 Task: Look for space in Yelizavetinskaya, Russia from 26th August, 2023 to 10th September, 2023 for 6 adults, 2 children in price range Rs.10000 to Rs.15000. Place can be entire place or shared room with 6 bedrooms having 6 beds and 6 bathrooms. Property type can be house, flat, guest house. Amenities needed are: wifi, TV, free parkinig on premises, gym, breakfast. Booking option can be shelf check-in. Required host language is English.
Action: Mouse pressed left at (55, 64)
Screenshot: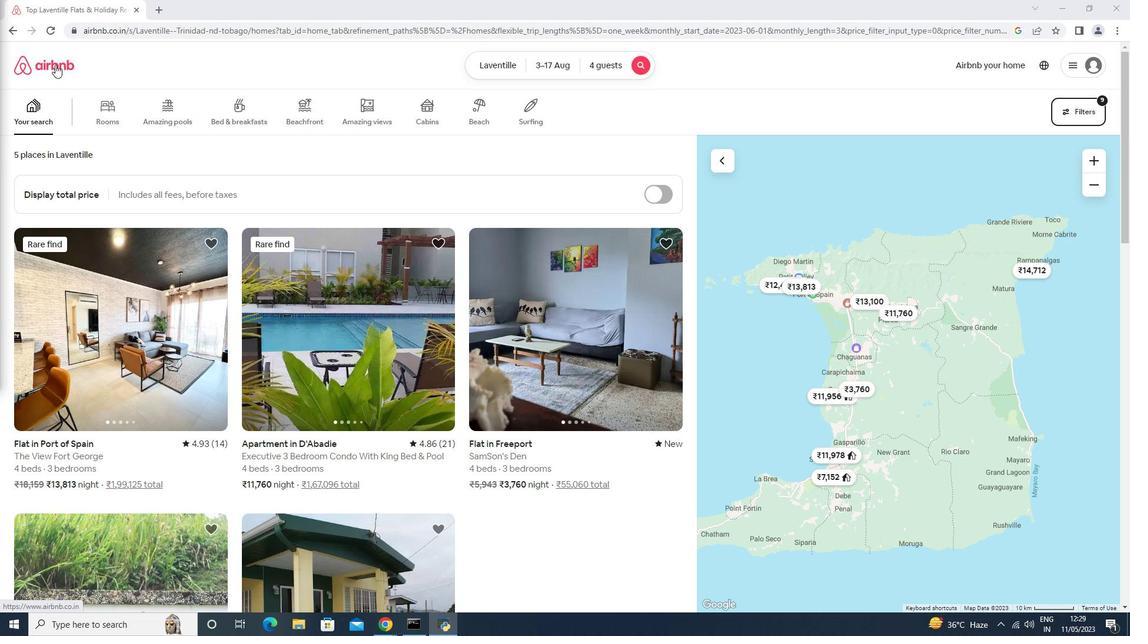 
Action: Mouse moved to (485, 101)
Screenshot: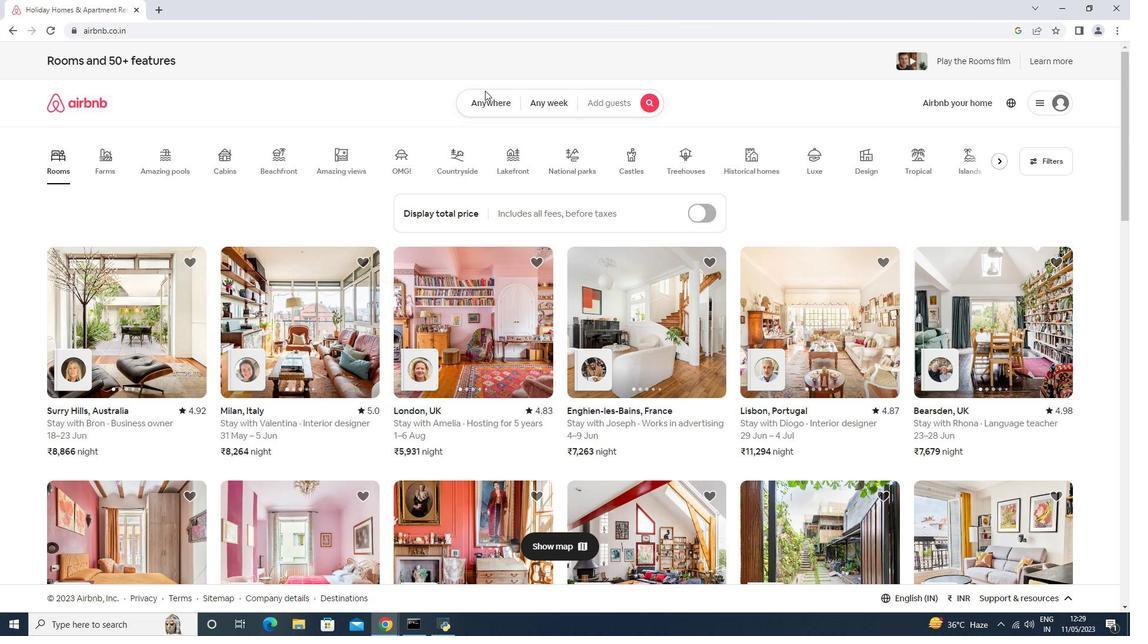 
Action: Mouse pressed left at (485, 101)
Screenshot: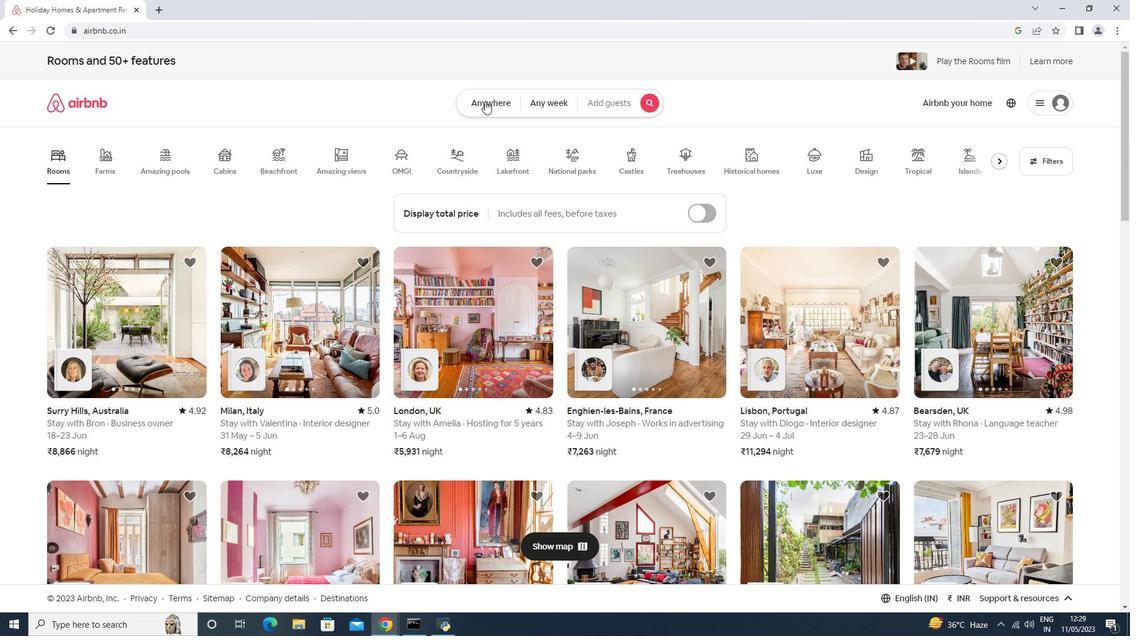 
Action: Mouse moved to (485, 101)
Screenshot: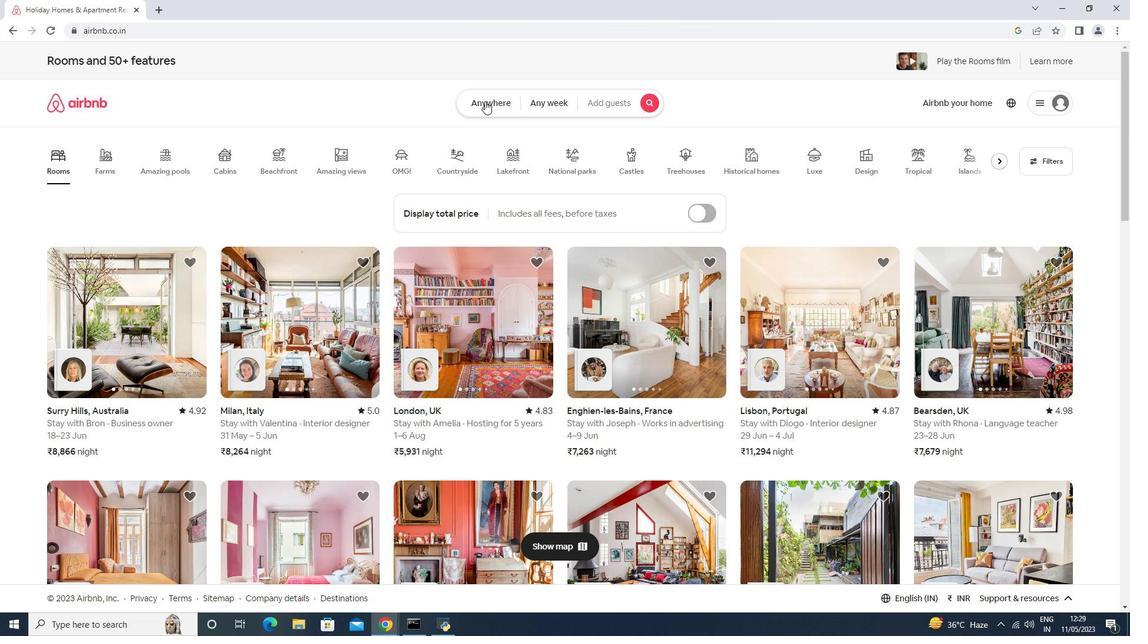 
Action: Key pressed <Key.shift>Yeliza
Screenshot: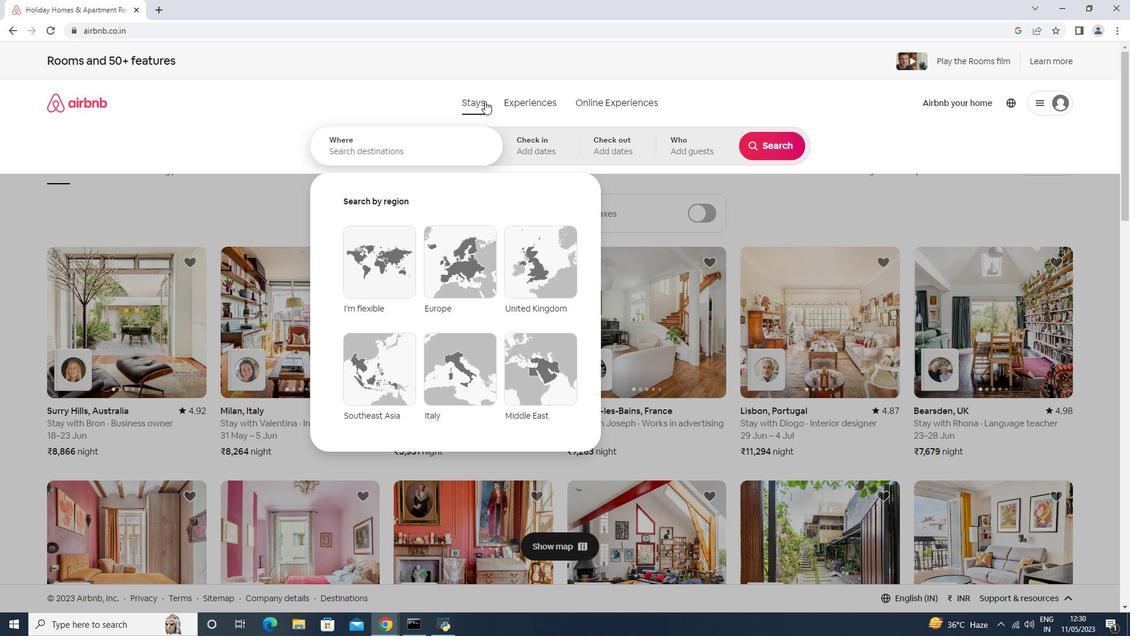 
Action: Mouse moved to (414, 171)
Screenshot: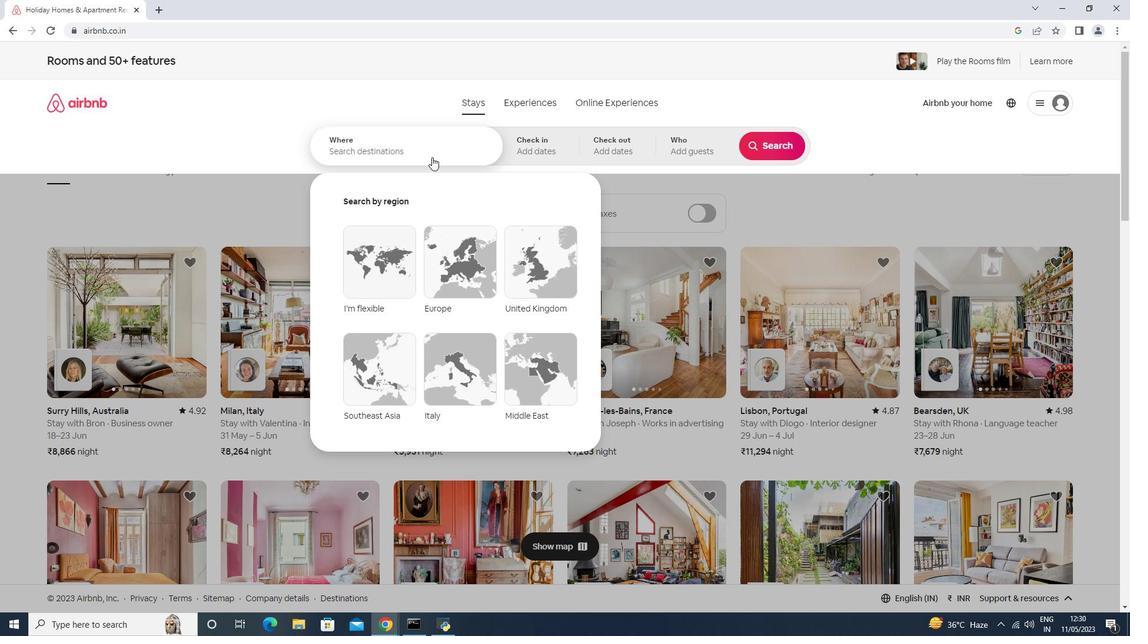 
Action: Mouse pressed left at (415, 171)
Screenshot: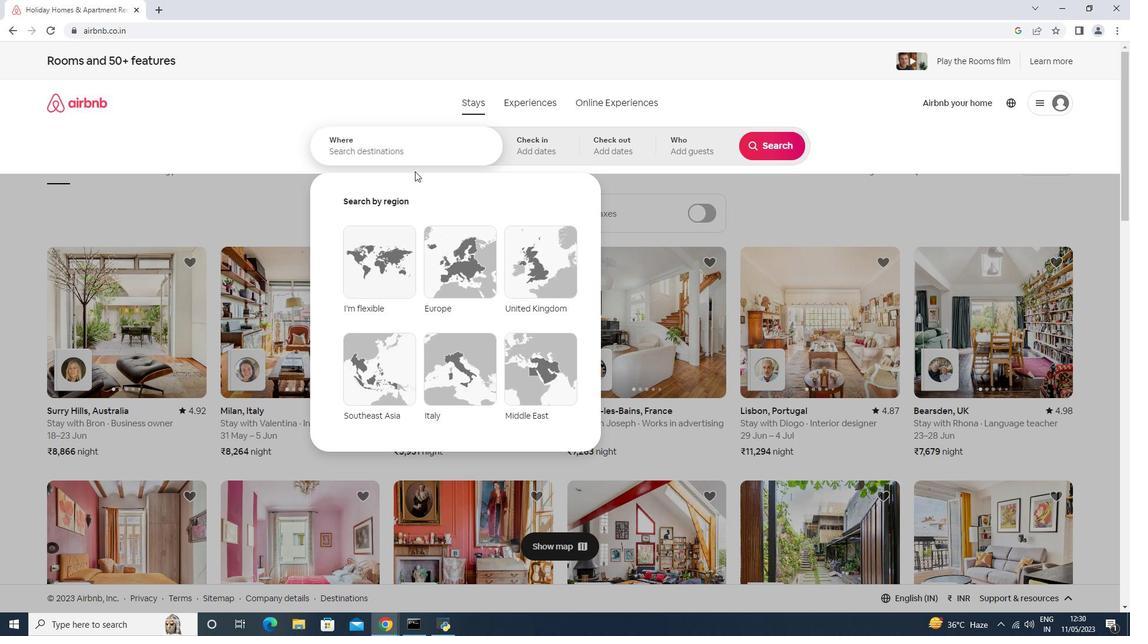 
Action: Mouse moved to (423, 147)
Screenshot: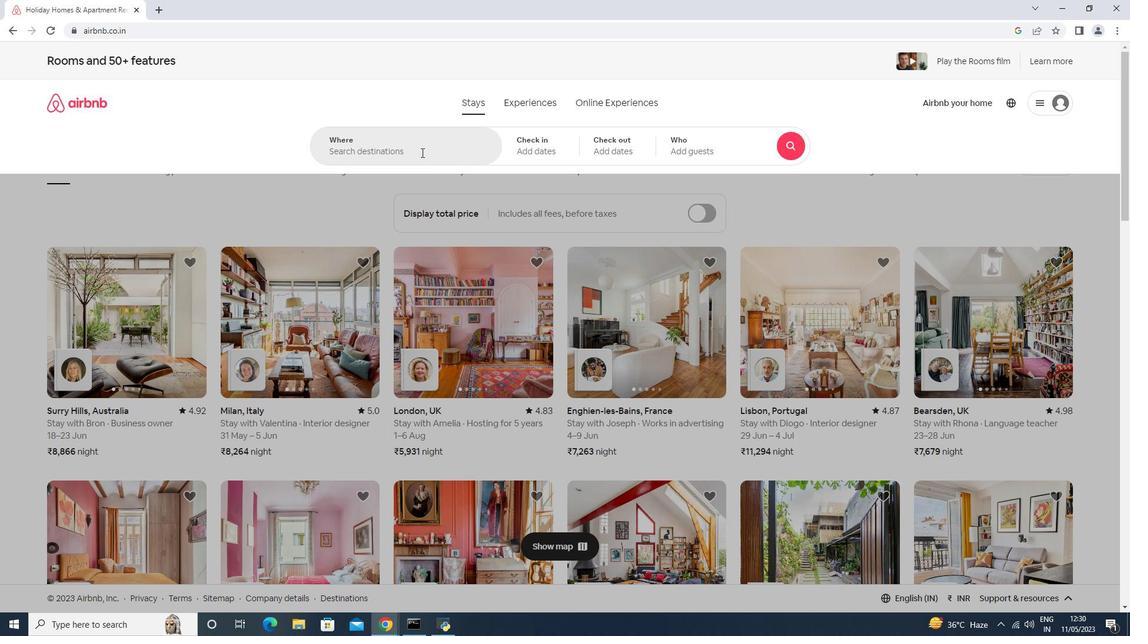 
Action: Mouse pressed left at (423, 147)
Screenshot: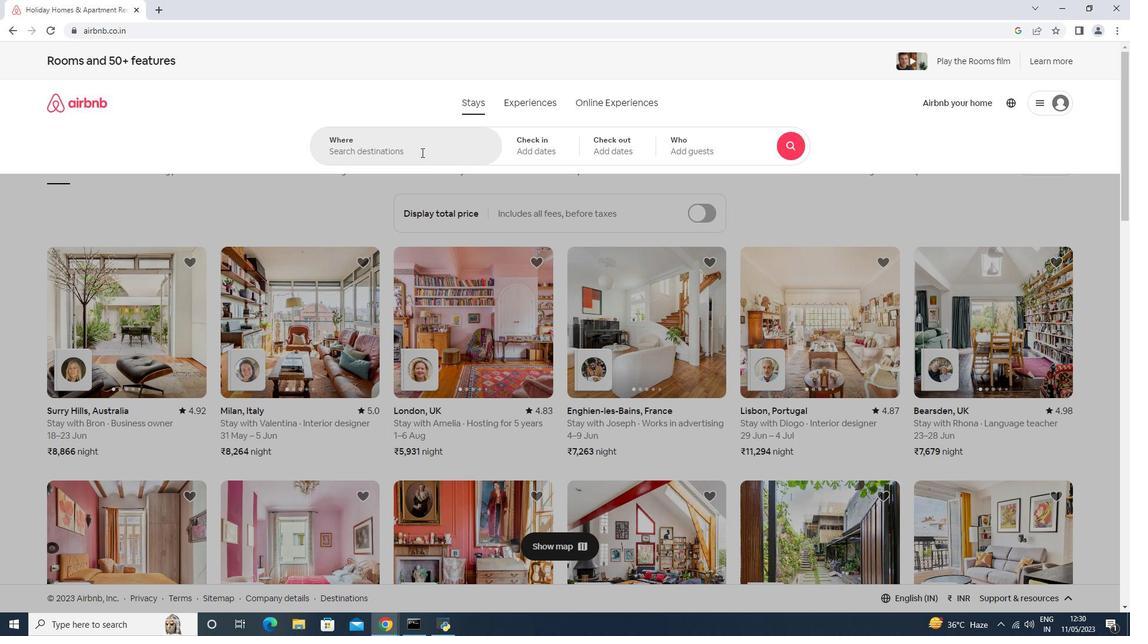 
Action: Mouse moved to (425, 146)
Screenshot: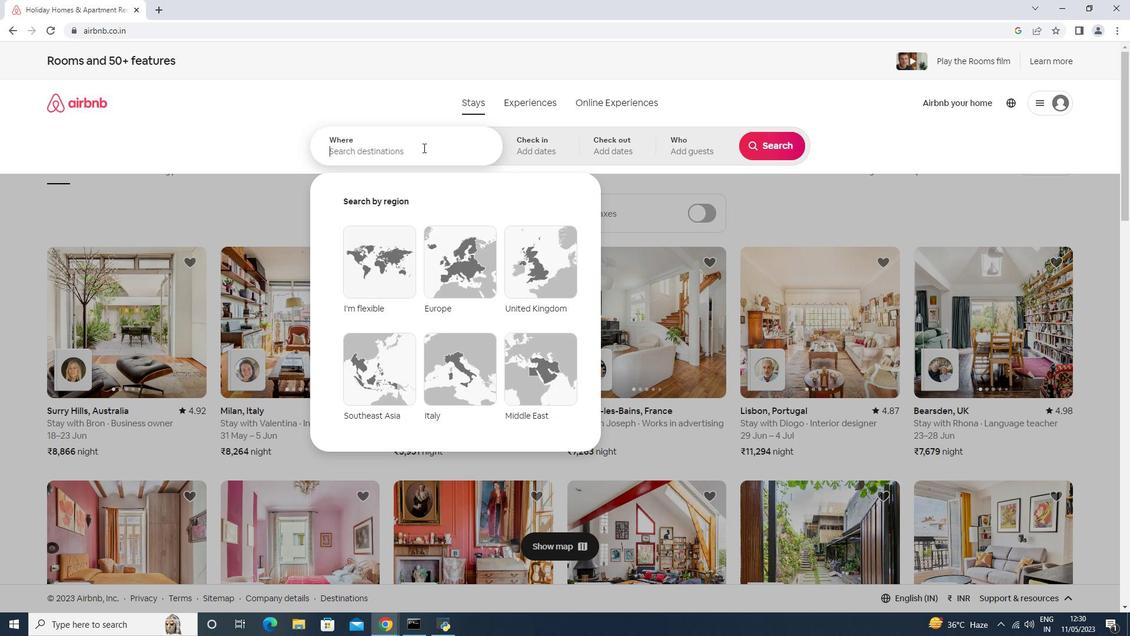 
Action: Key pressed <Key.shift>Yelizaventinskaya,<Key.space>r<Key.backspace><Key.shift>Russia
Screenshot: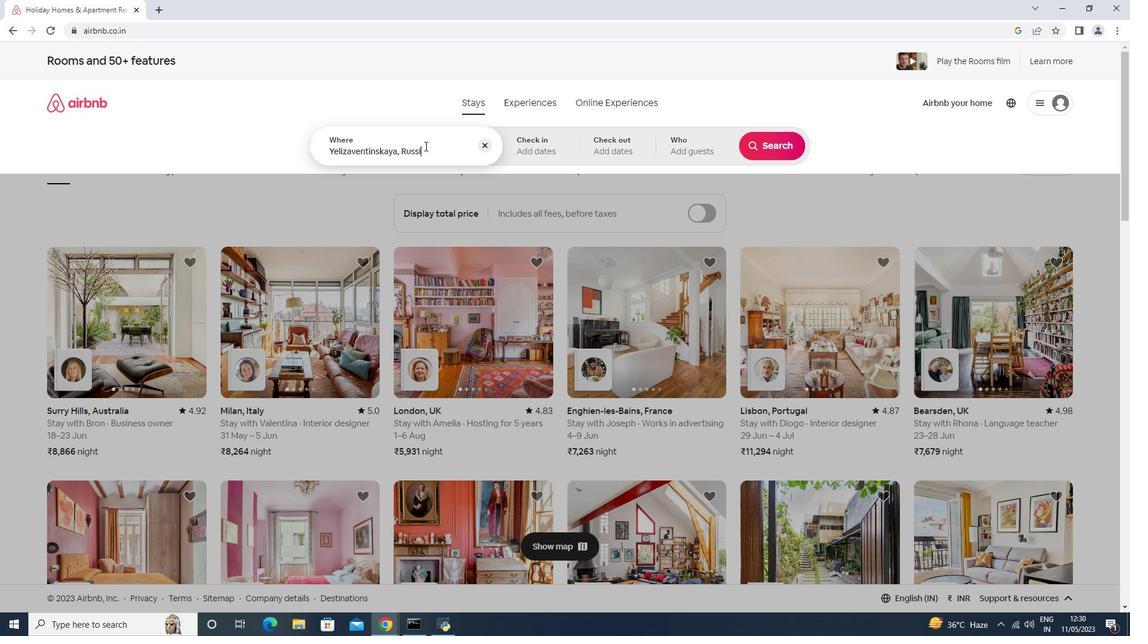 
Action: Mouse moved to (558, 118)
Screenshot: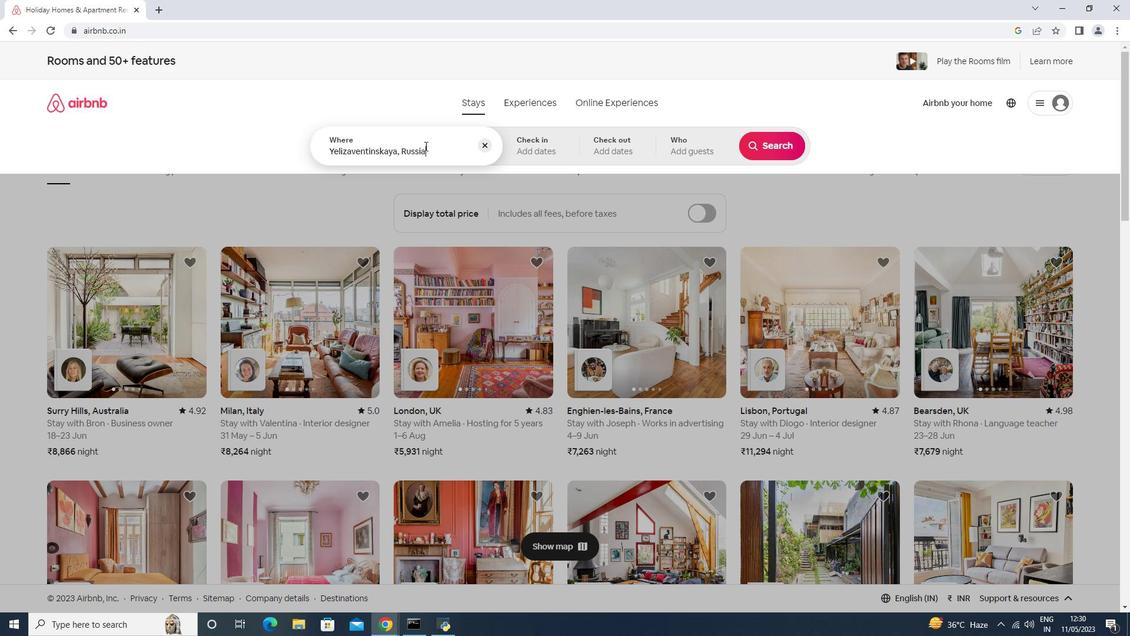 
Action: Key pressed <Key.enter>
Screenshot: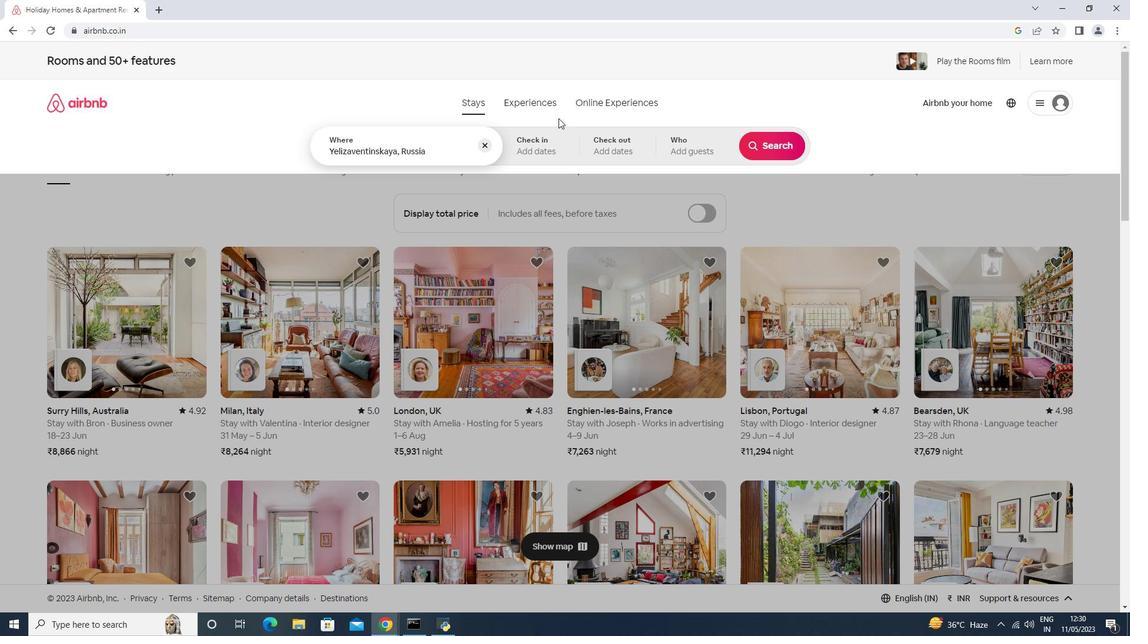 
Action: Mouse moved to (761, 236)
Screenshot: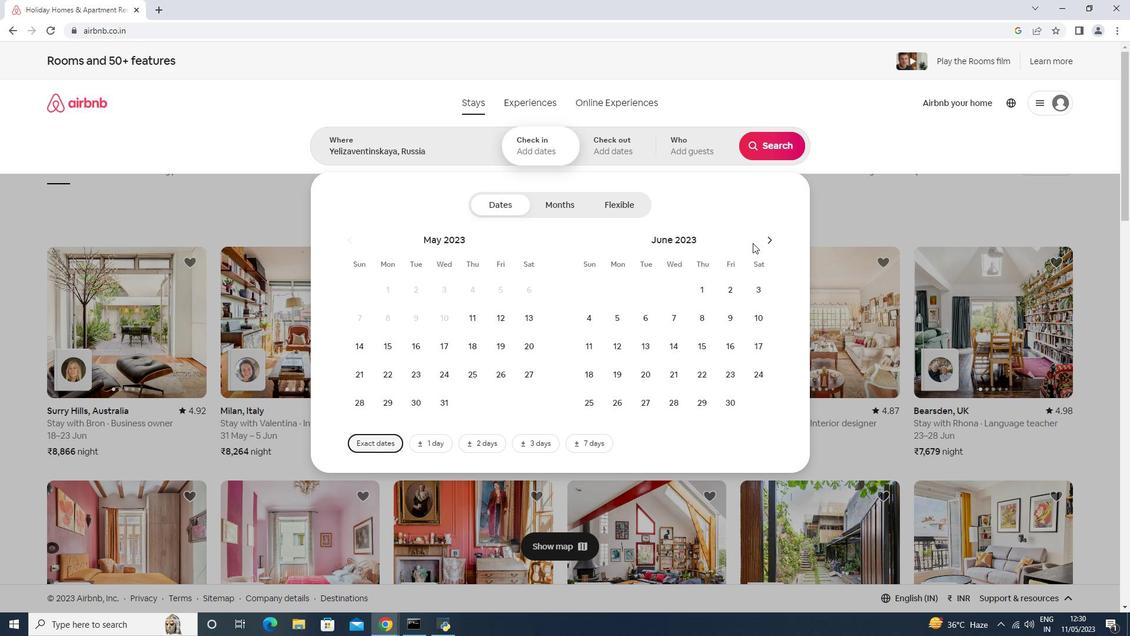 
Action: Mouse pressed left at (761, 236)
Screenshot: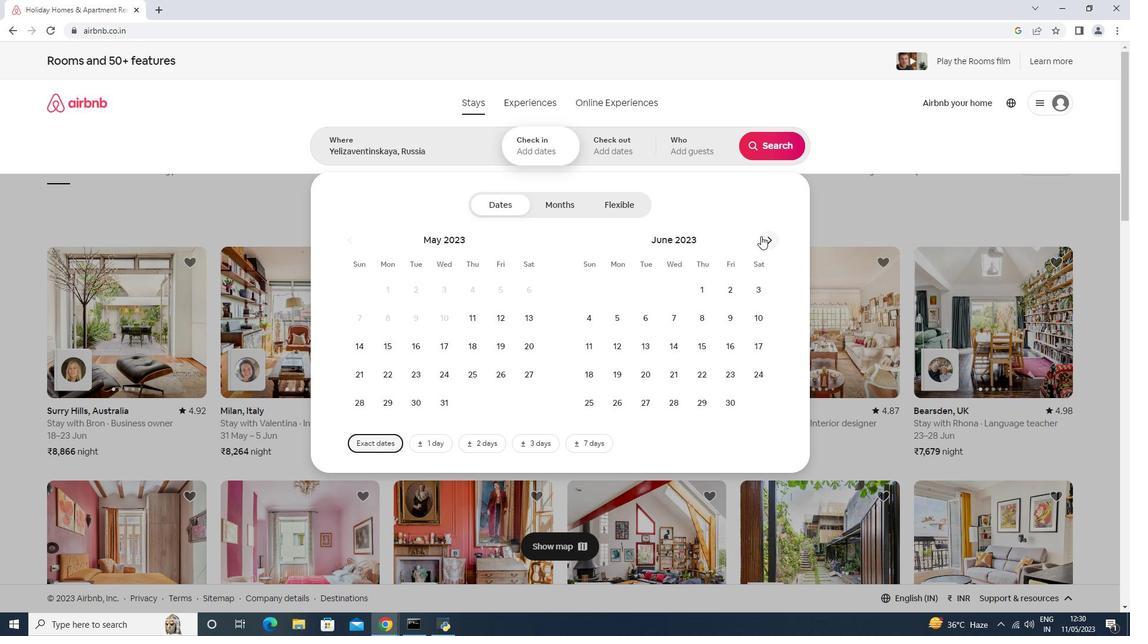 
Action: Mouse pressed left at (761, 236)
Screenshot: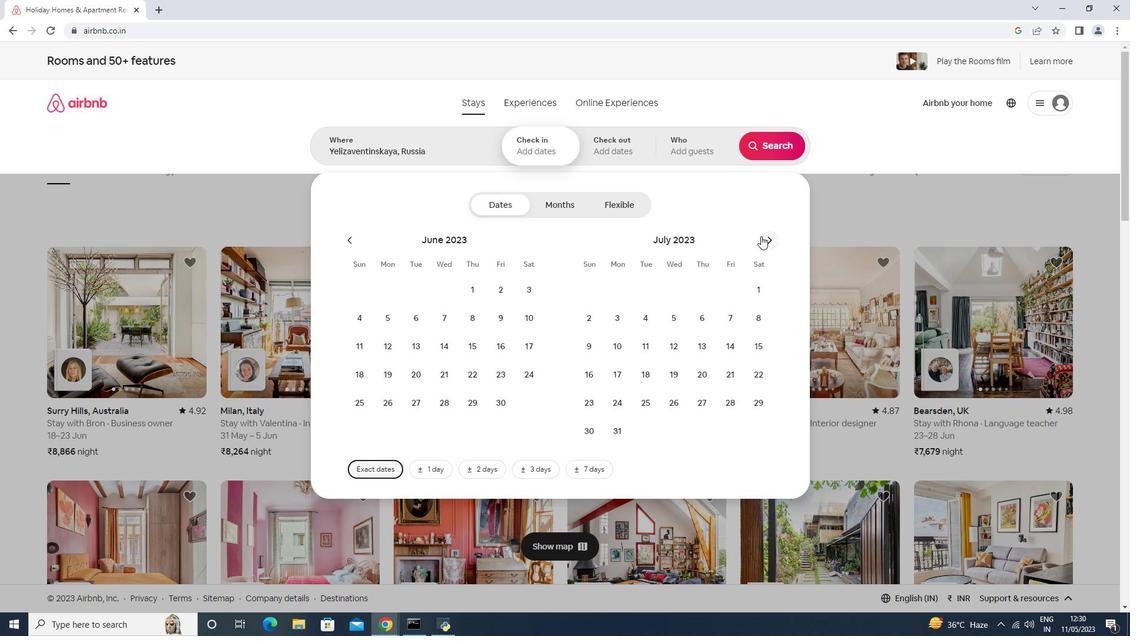 
Action: Mouse moved to (766, 236)
Screenshot: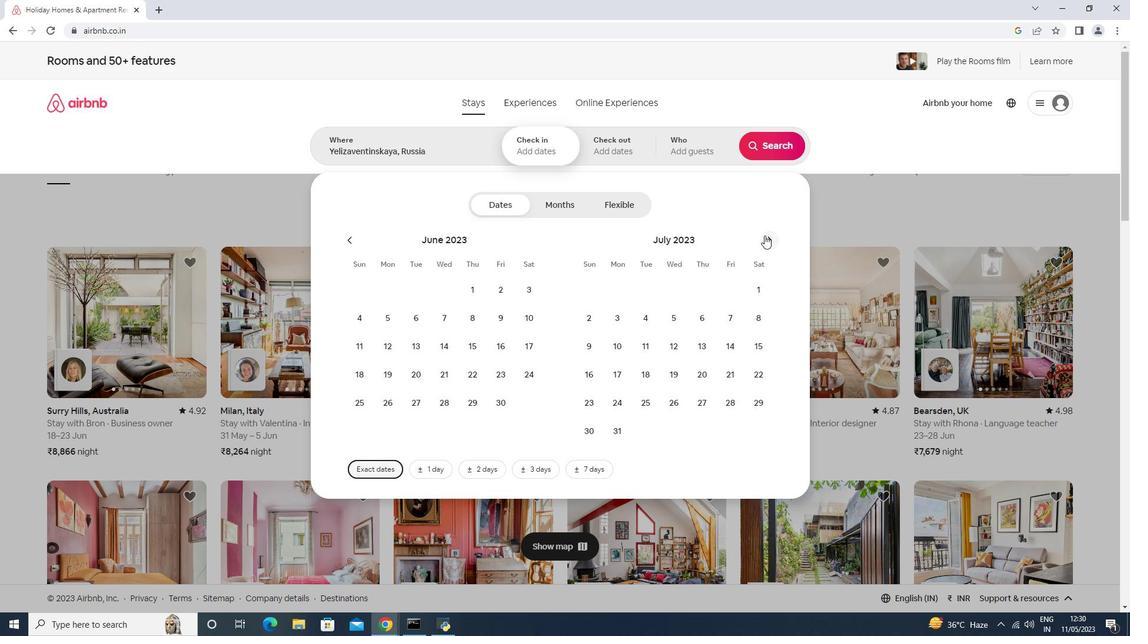 
Action: Mouse pressed left at (766, 236)
Screenshot: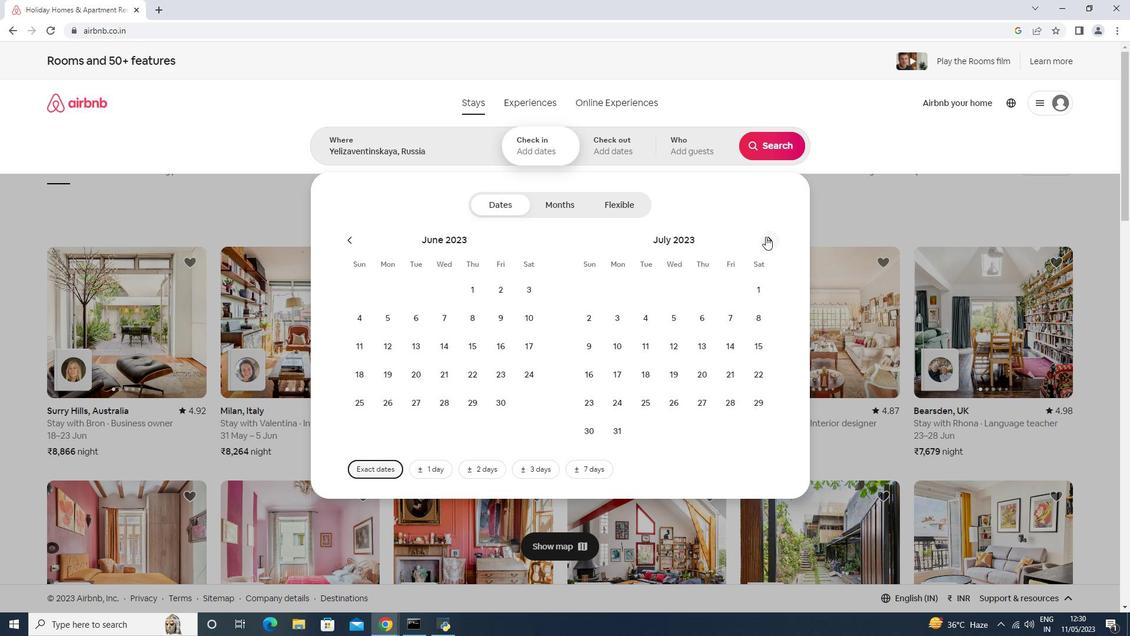 
Action: Mouse moved to (705, 366)
Screenshot: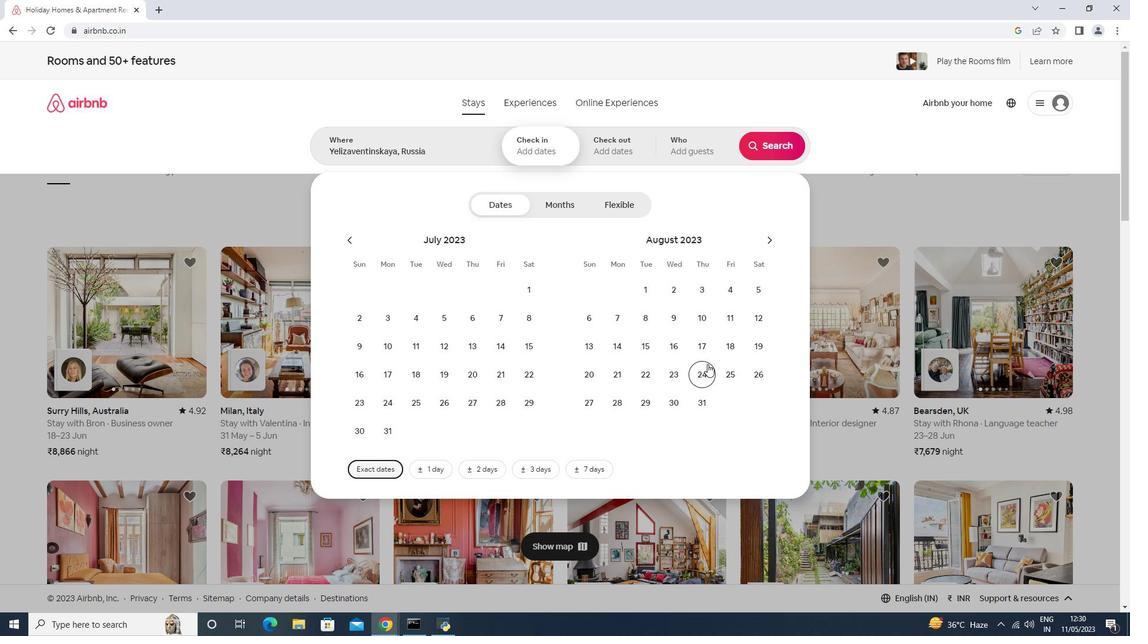 
Action: Mouse pressed left at (705, 366)
Screenshot: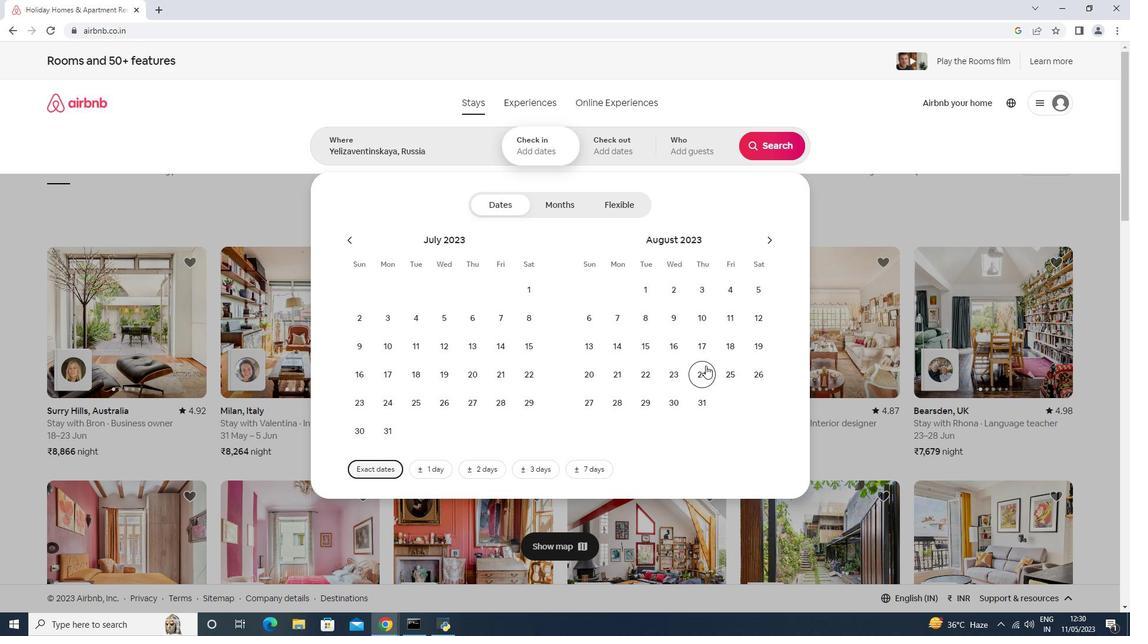 
Action: Mouse moved to (771, 236)
Screenshot: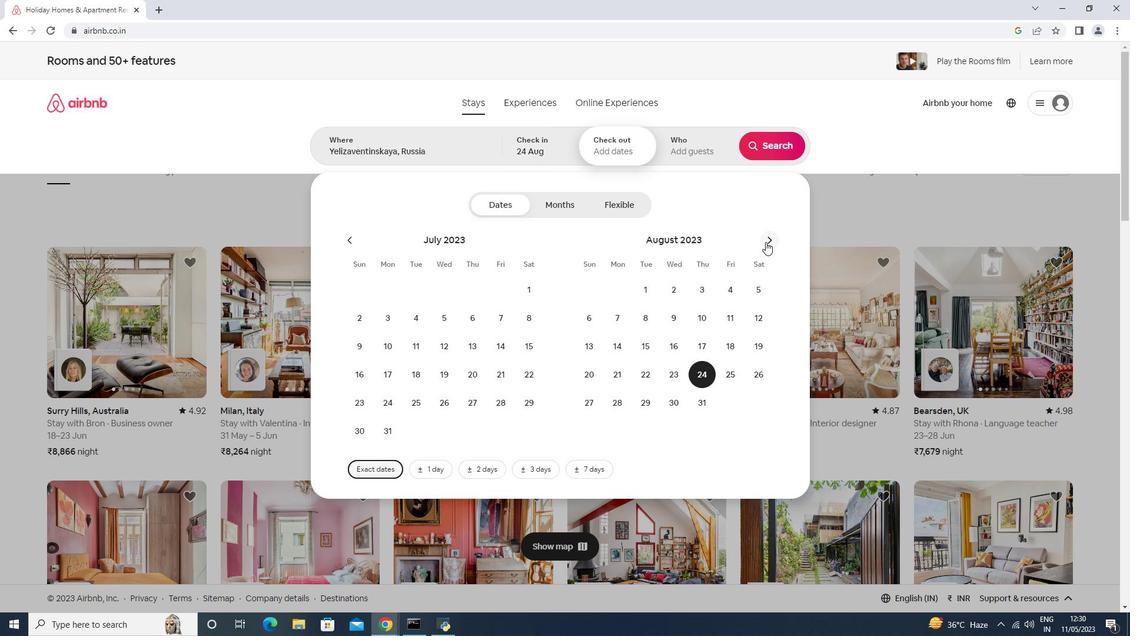 
Action: Mouse pressed left at (771, 236)
Screenshot: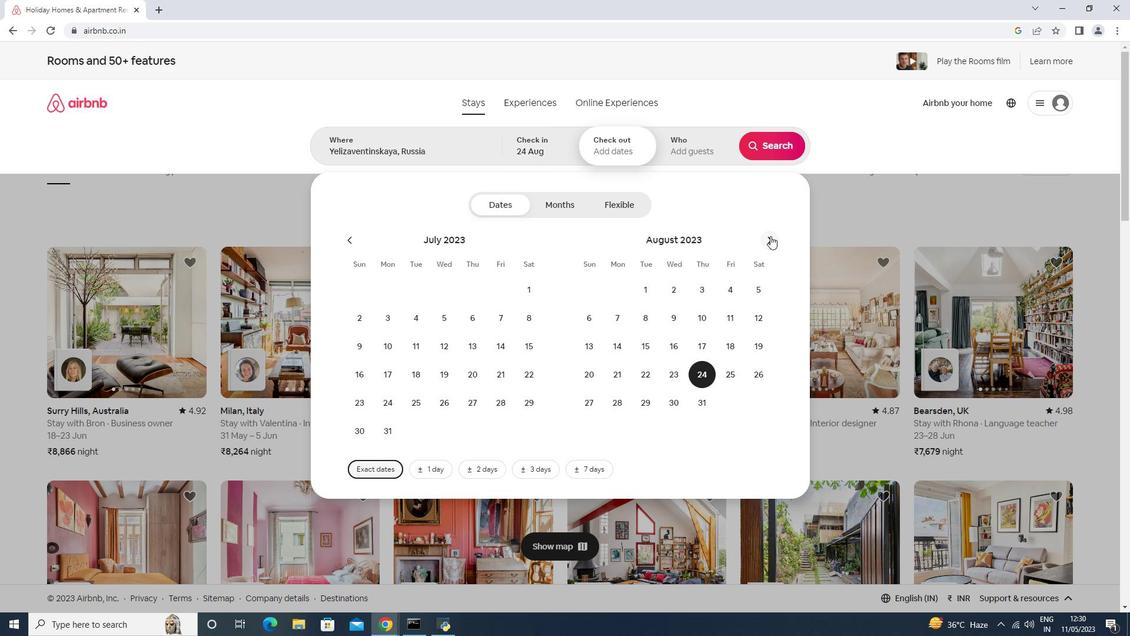 
Action: Mouse moved to (586, 341)
Screenshot: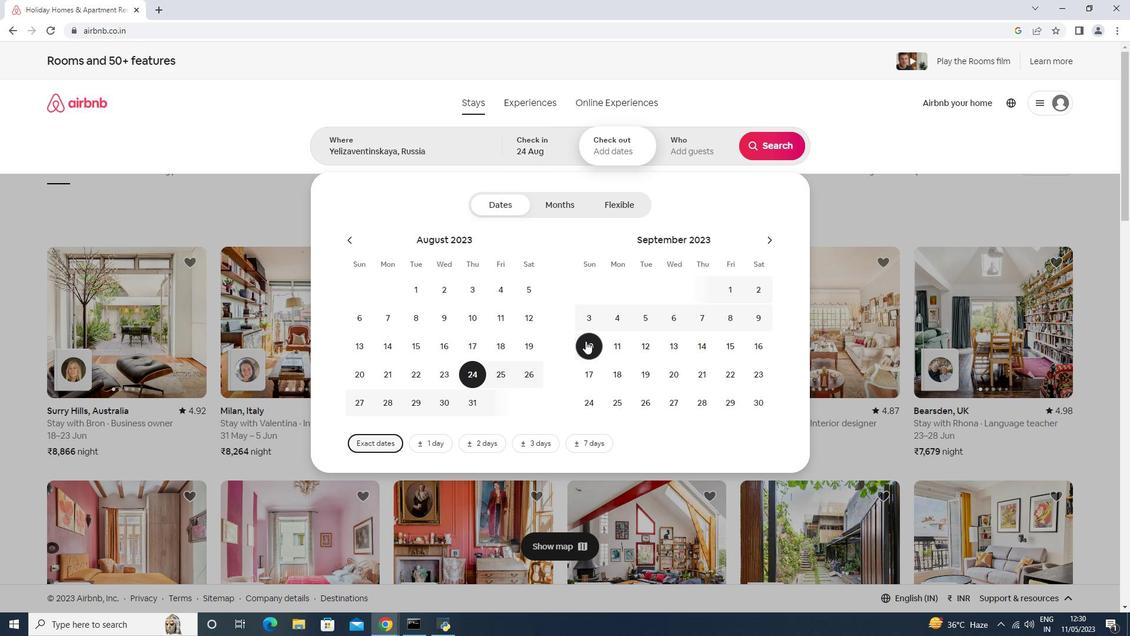 
Action: Mouse pressed left at (586, 341)
Screenshot: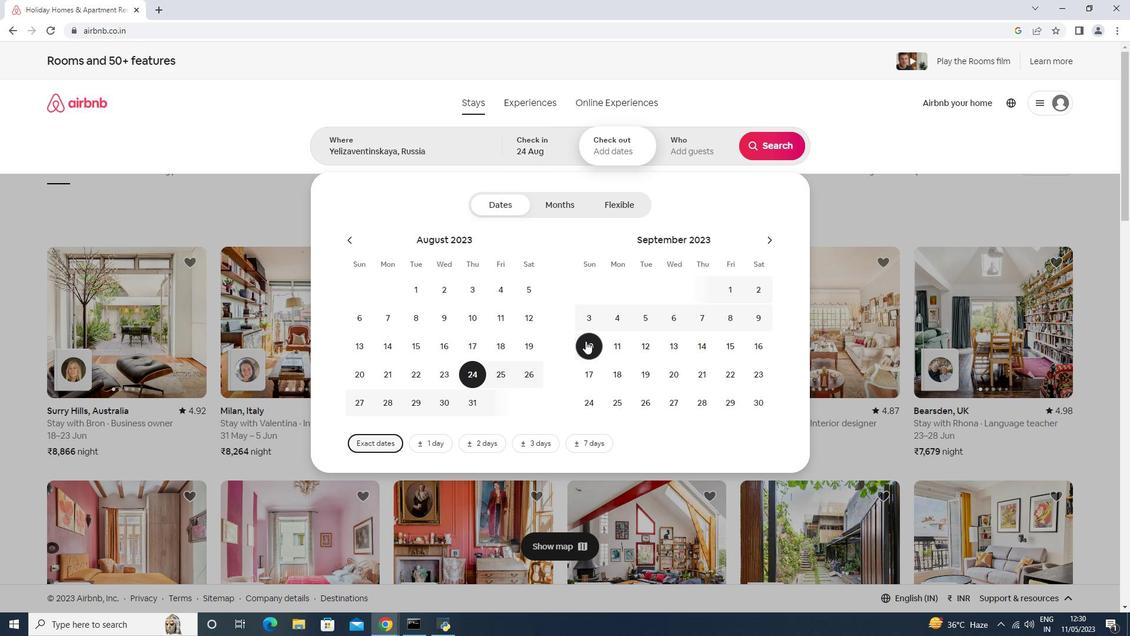 
Action: Mouse moved to (679, 147)
Screenshot: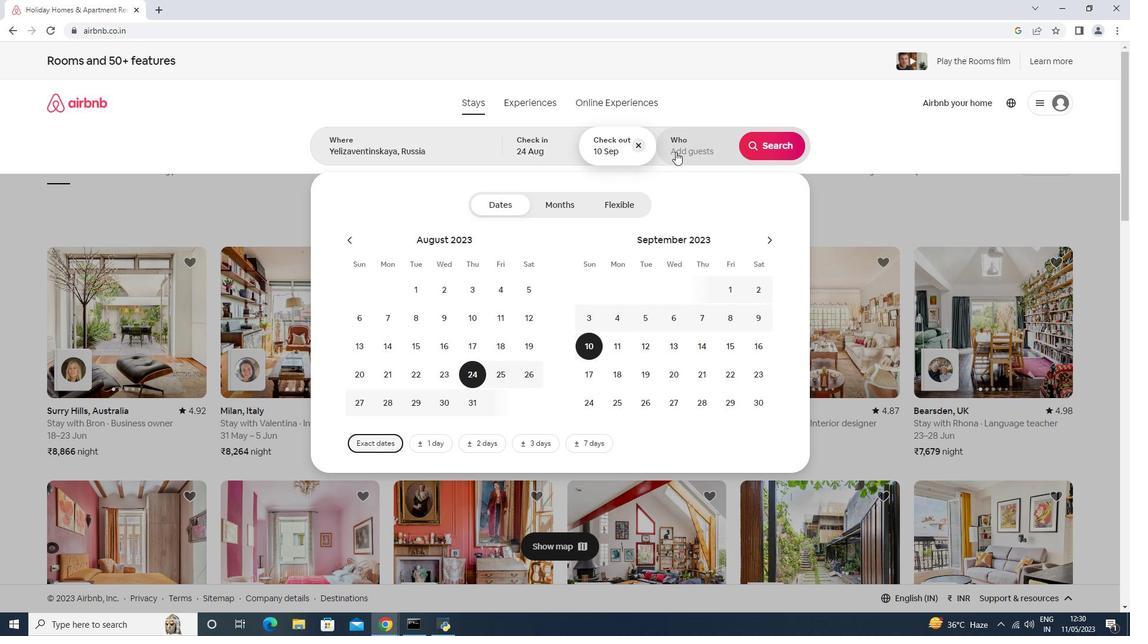 
Action: Mouse pressed left at (679, 147)
Screenshot: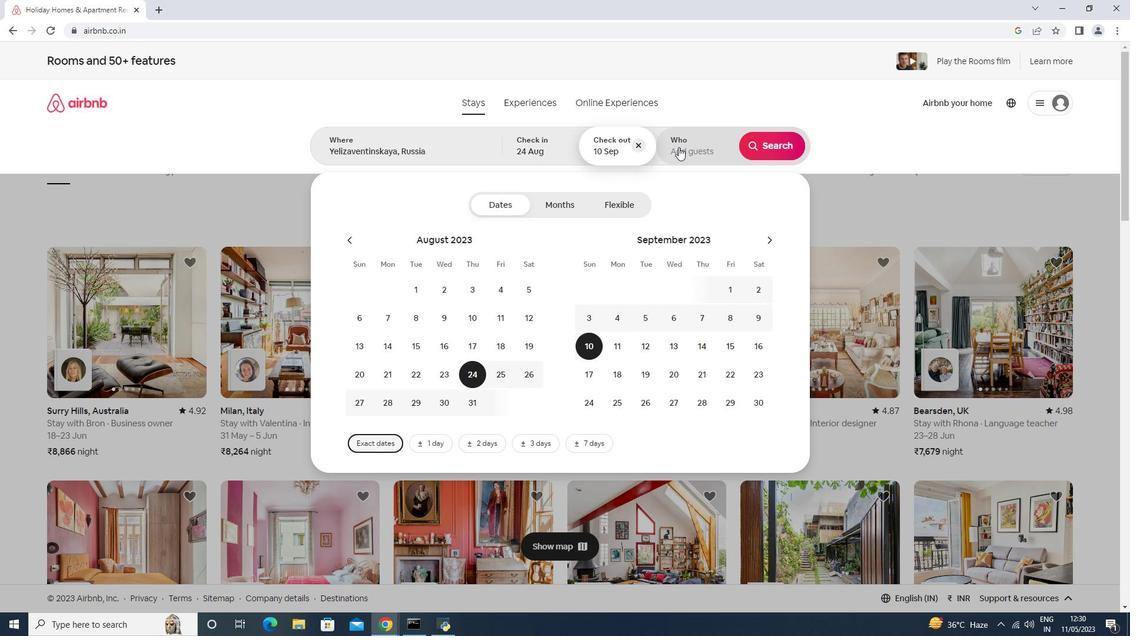 
Action: Mouse moved to (770, 206)
Screenshot: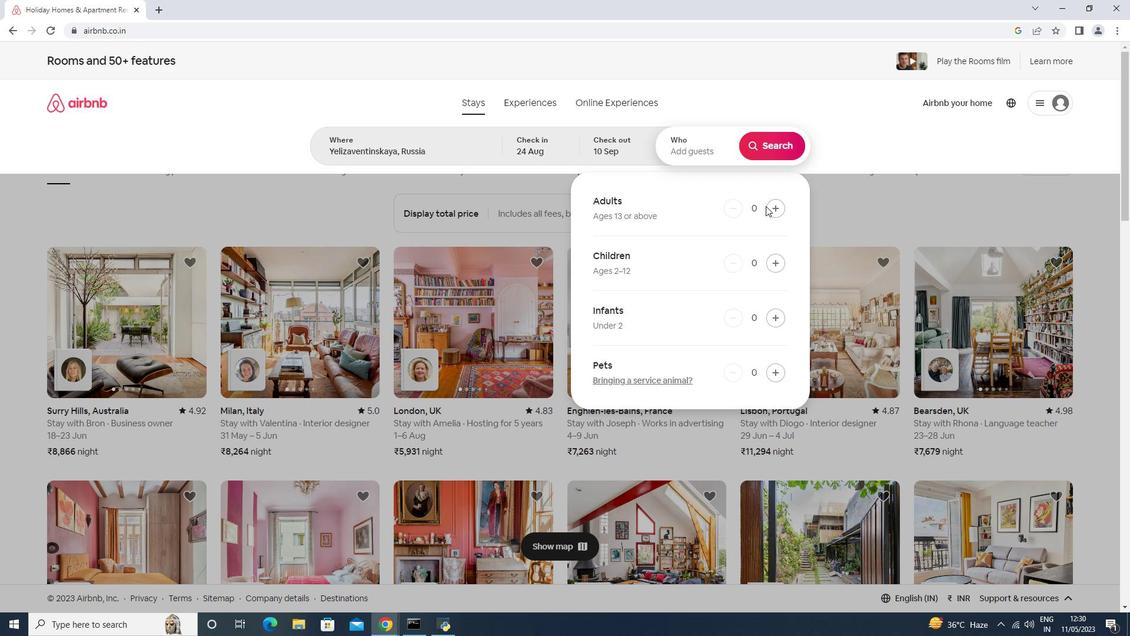
Action: Mouse pressed left at (770, 206)
Screenshot: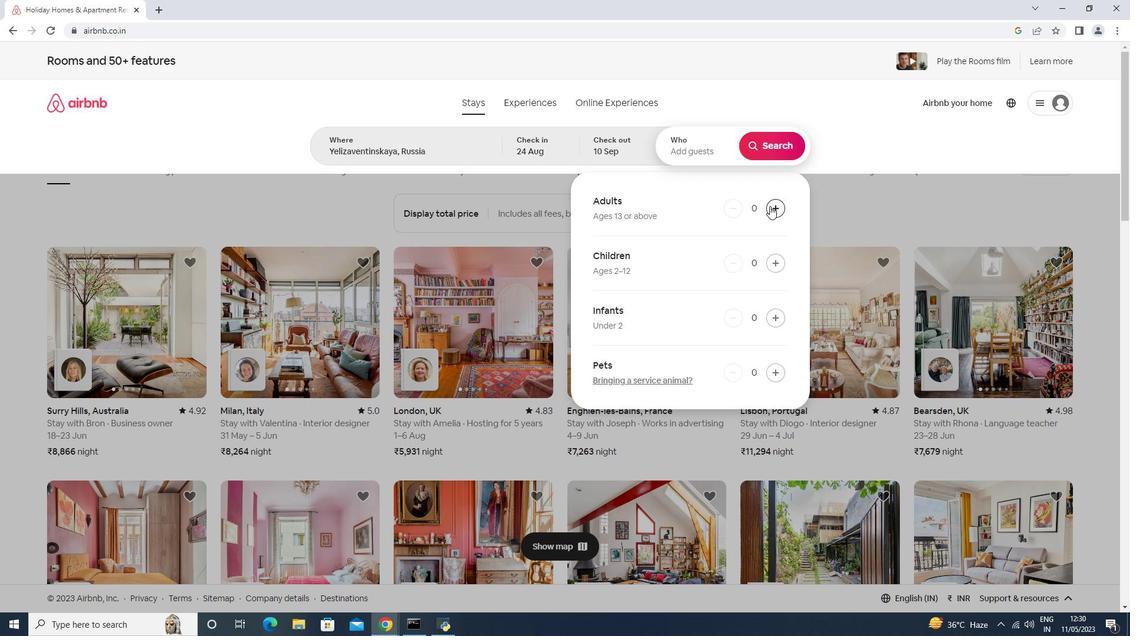 
Action: Mouse pressed left at (770, 206)
Screenshot: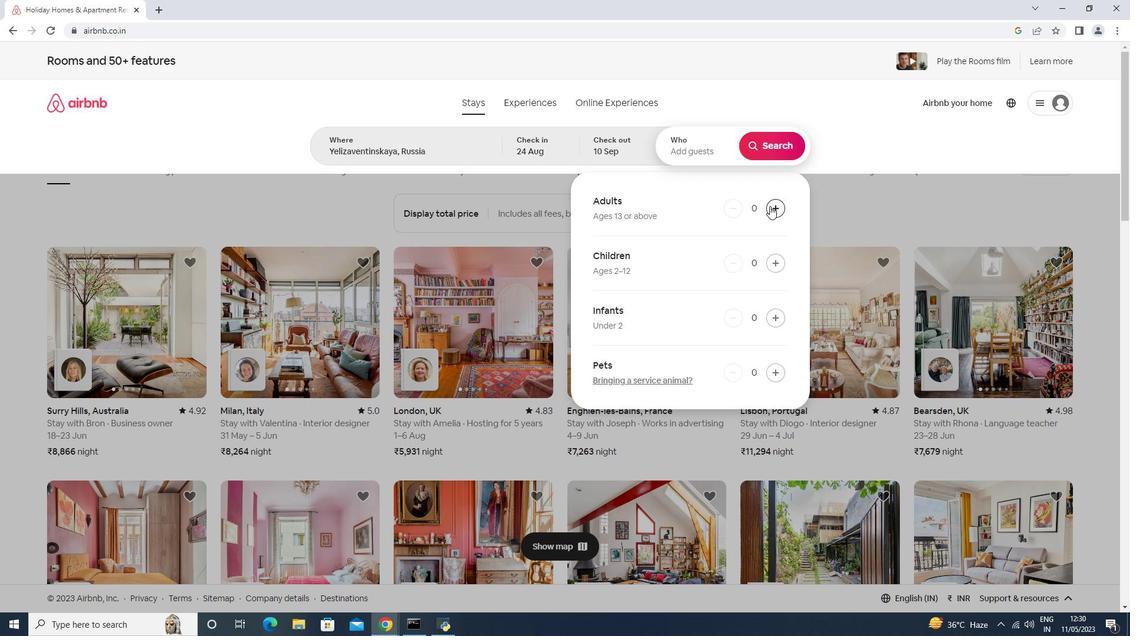 
Action: Mouse pressed left at (770, 206)
Screenshot: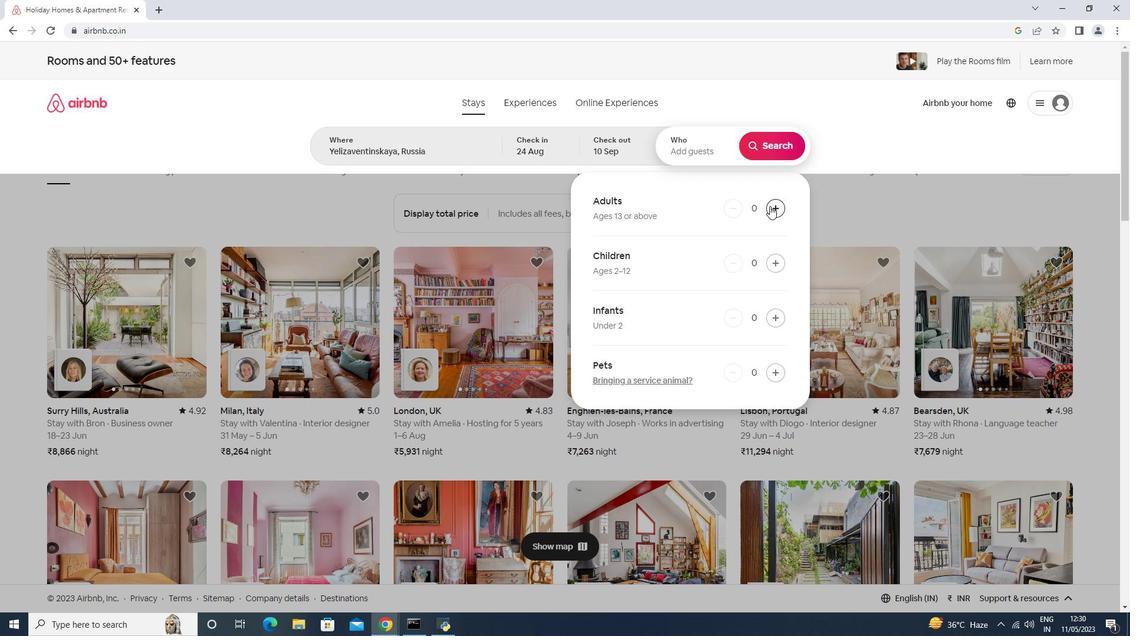 
Action: Mouse pressed left at (770, 206)
Screenshot: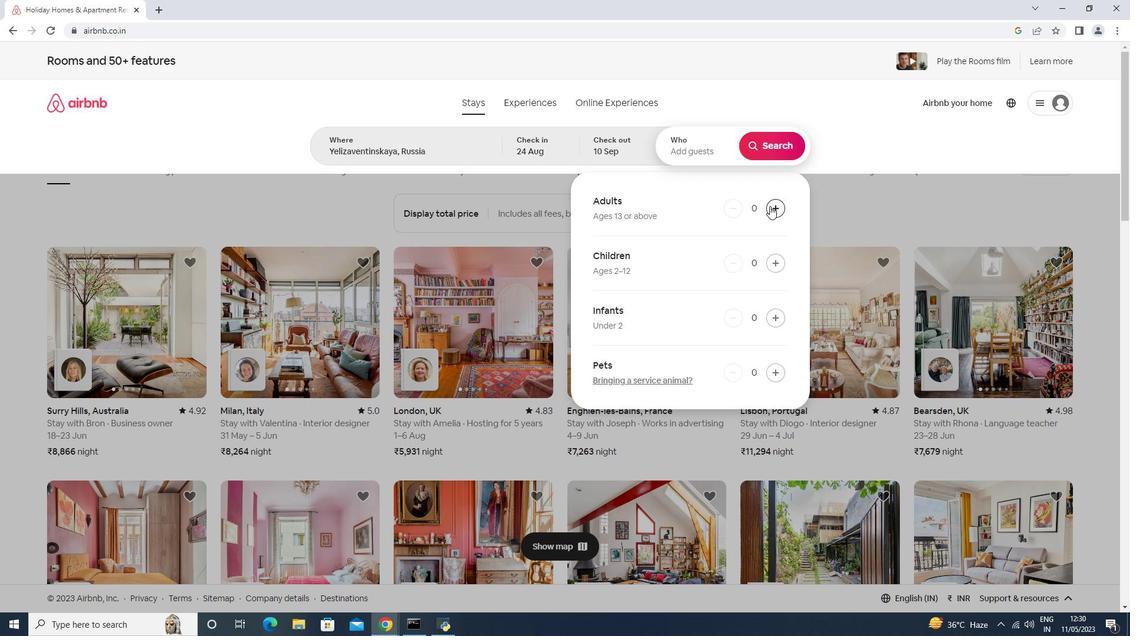 
Action: Mouse pressed left at (770, 206)
Screenshot: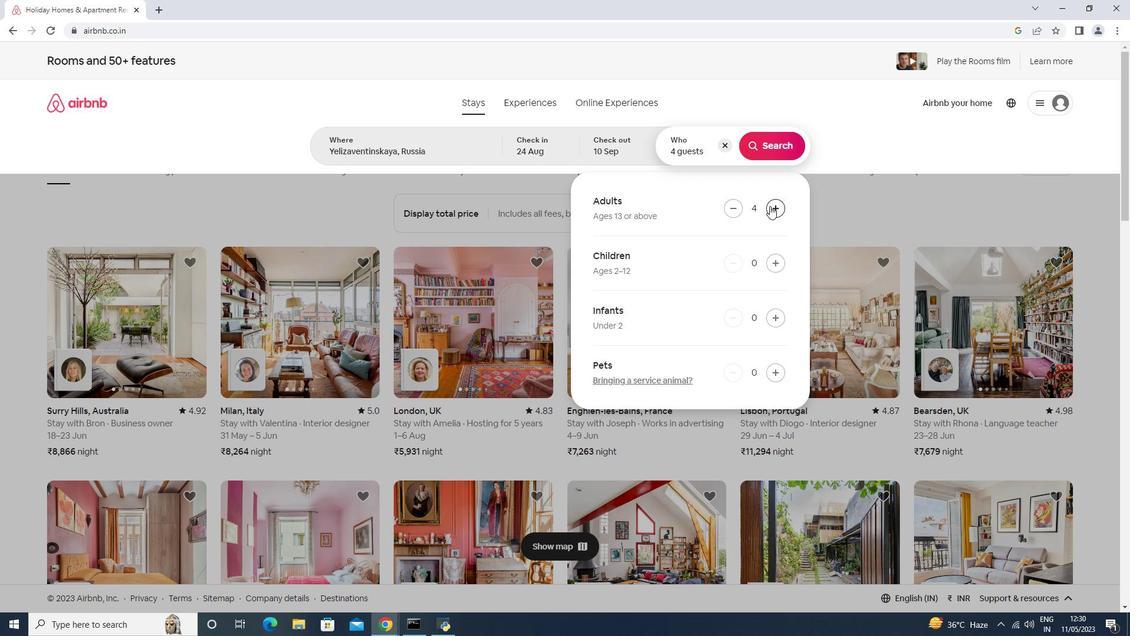 
Action: Mouse pressed left at (770, 206)
Screenshot: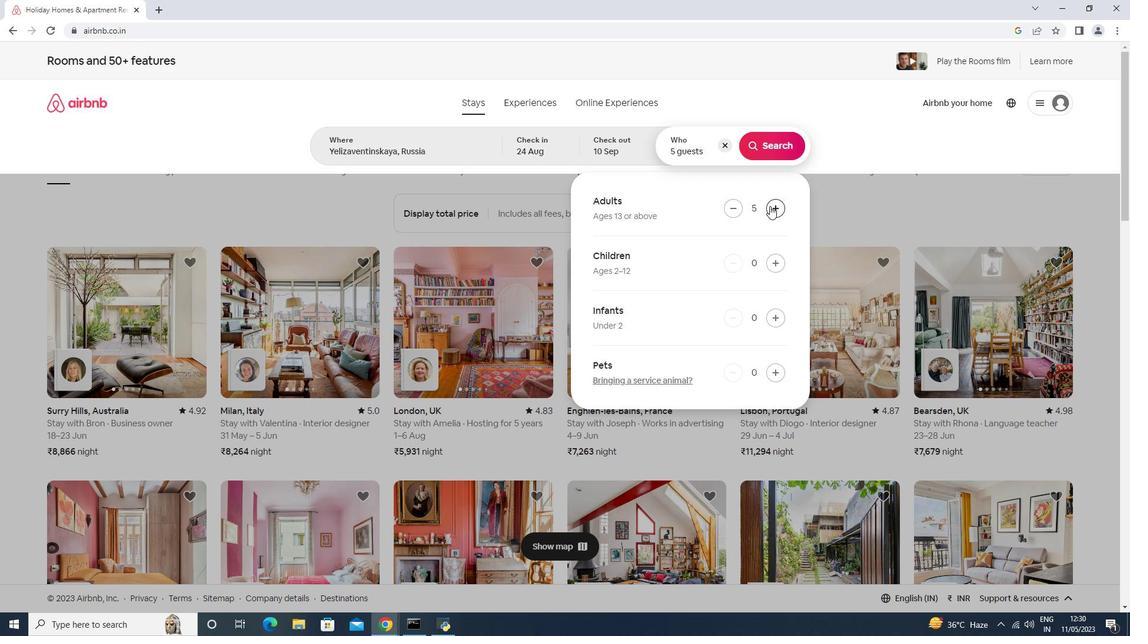 
Action: Mouse moved to (779, 264)
Screenshot: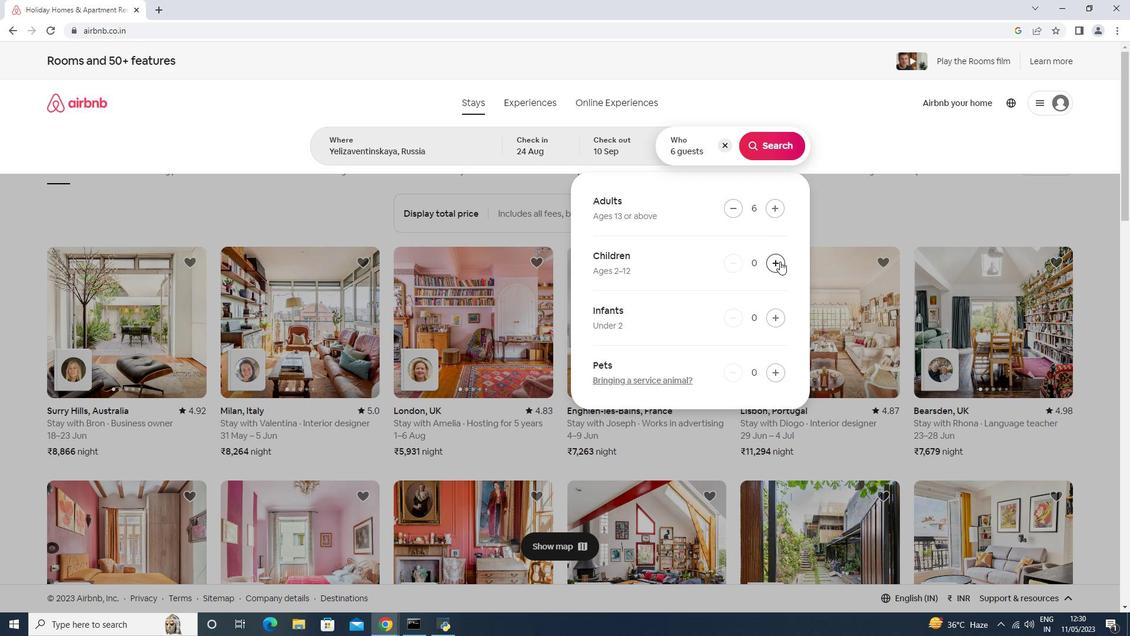 
Action: Mouse pressed left at (779, 264)
Screenshot: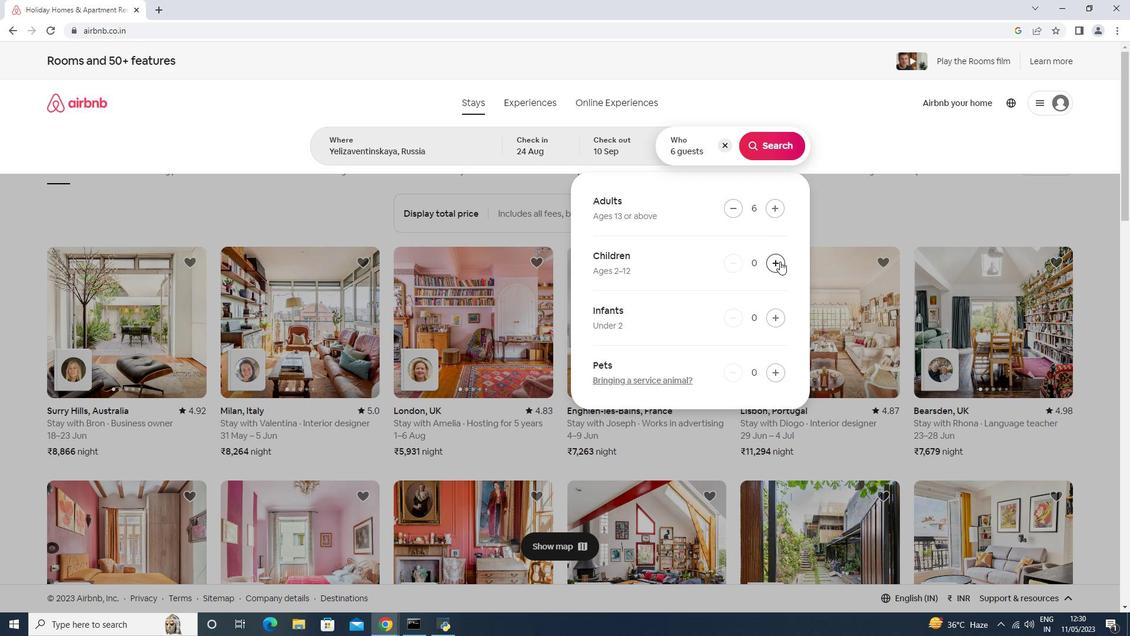 
Action: Mouse pressed left at (779, 264)
Screenshot: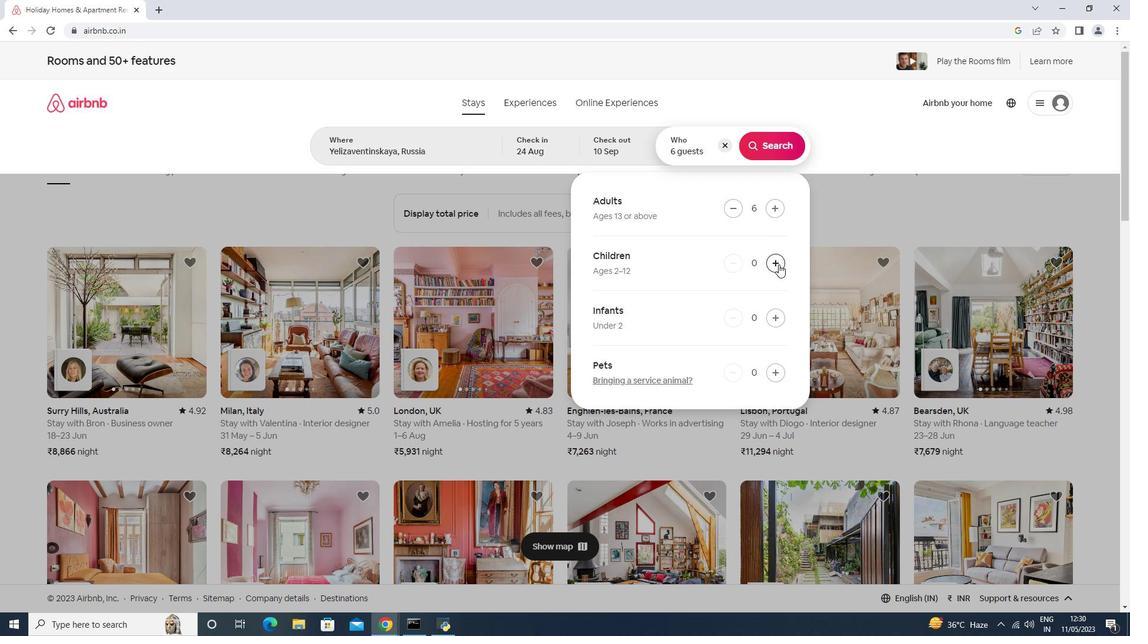 
Action: Mouse moved to (778, 159)
Screenshot: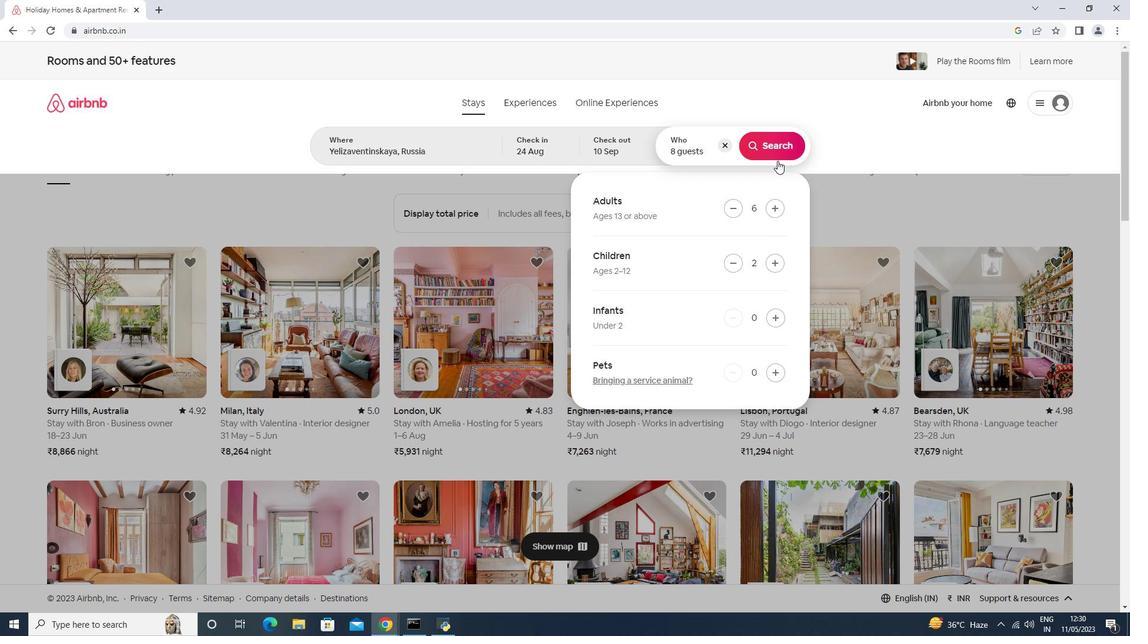 
Action: Mouse pressed left at (778, 159)
Screenshot: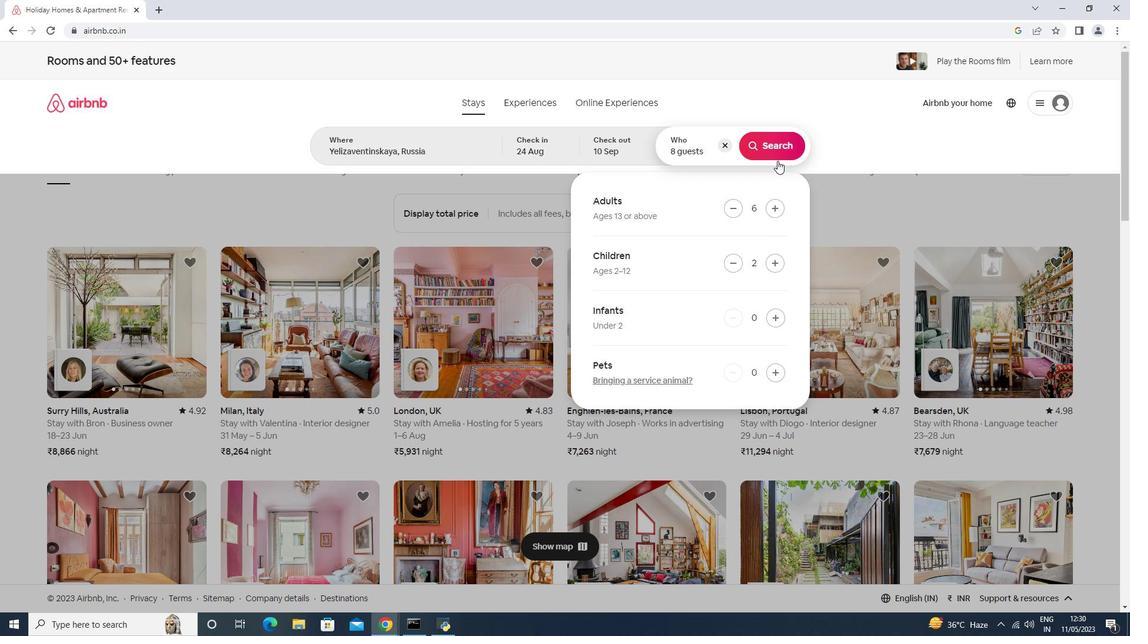 
Action: Mouse moved to (1059, 104)
Screenshot: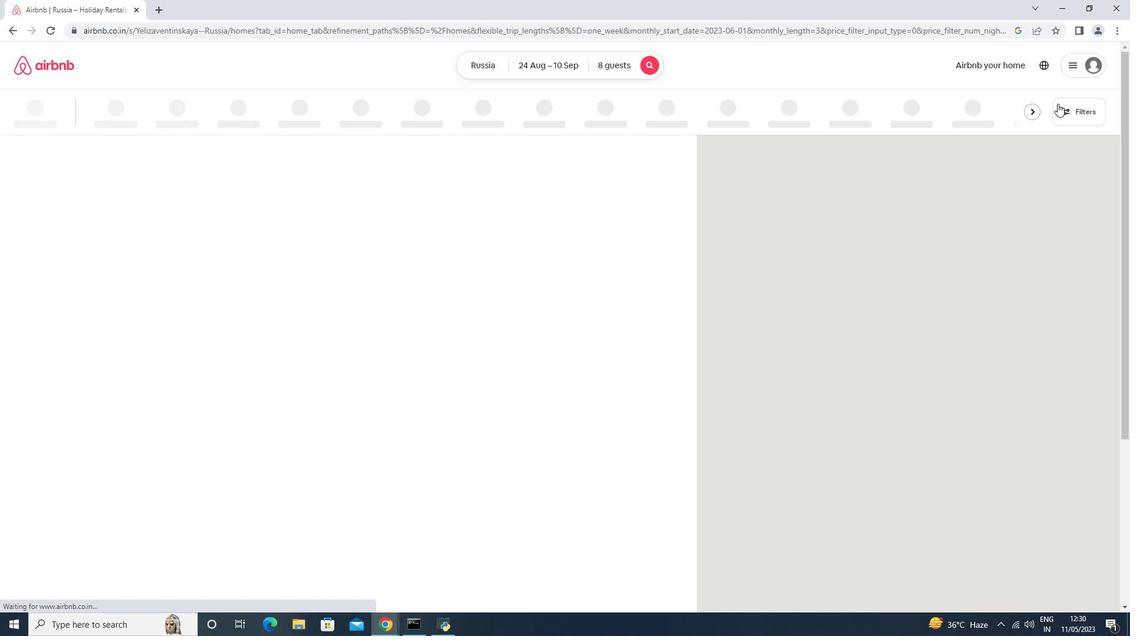 
Action: Mouse pressed left at (1059, 104)
Screenshot: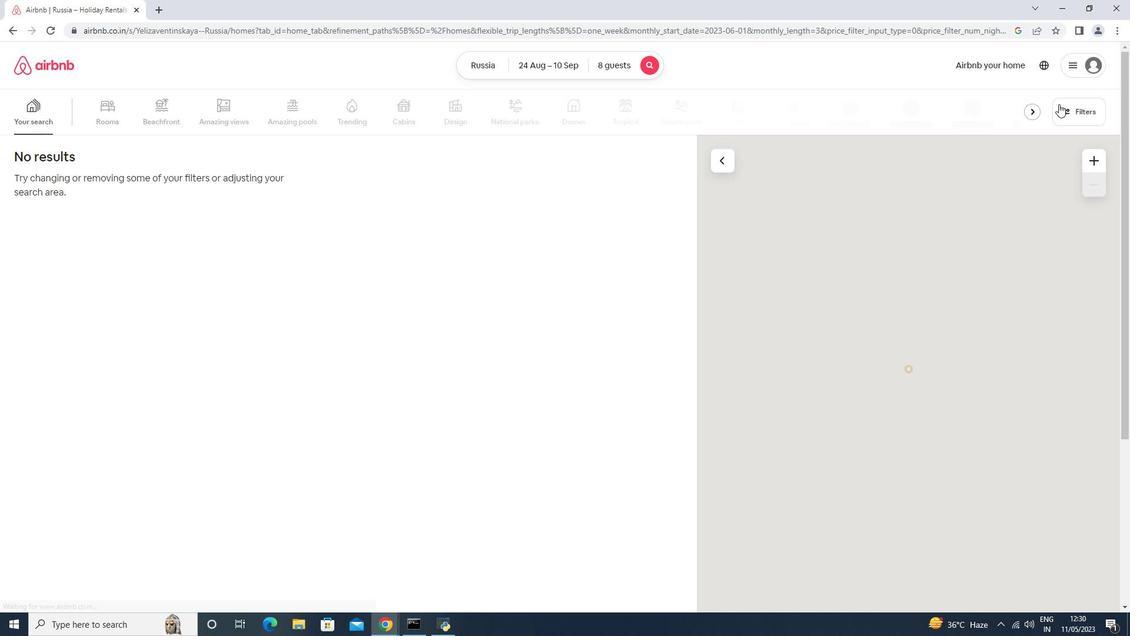 
Action: Mouse moved to (436, 401)
Screenshot: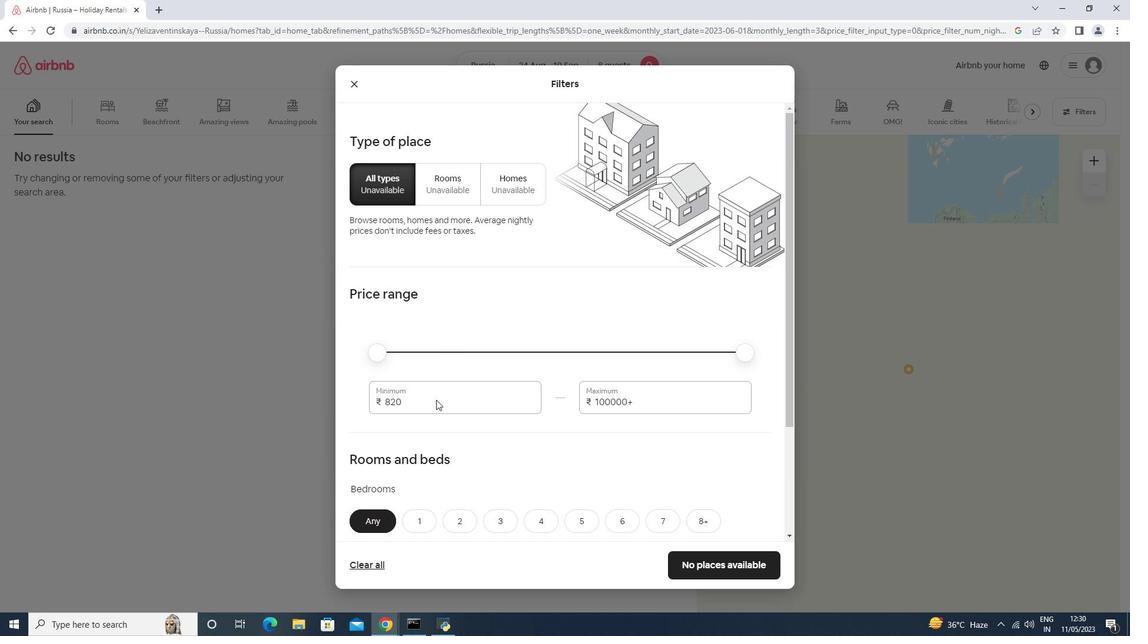 
Action: Mouse pressed left at (436, 401)
Screenshot: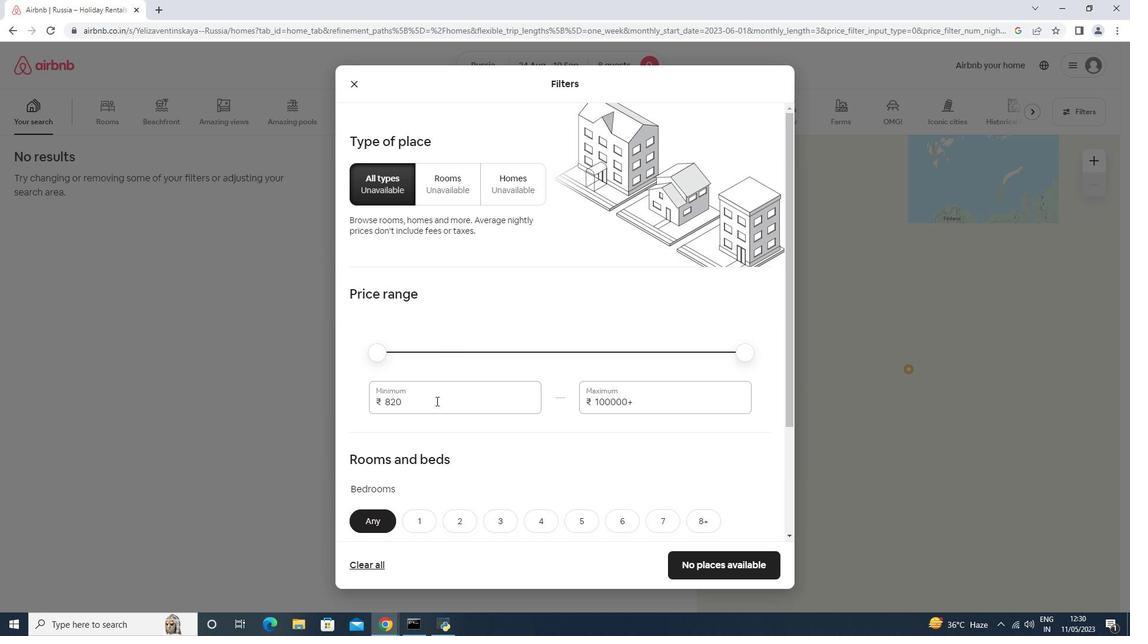 
Action: Mouse moved to (435, 401)
Screenshot: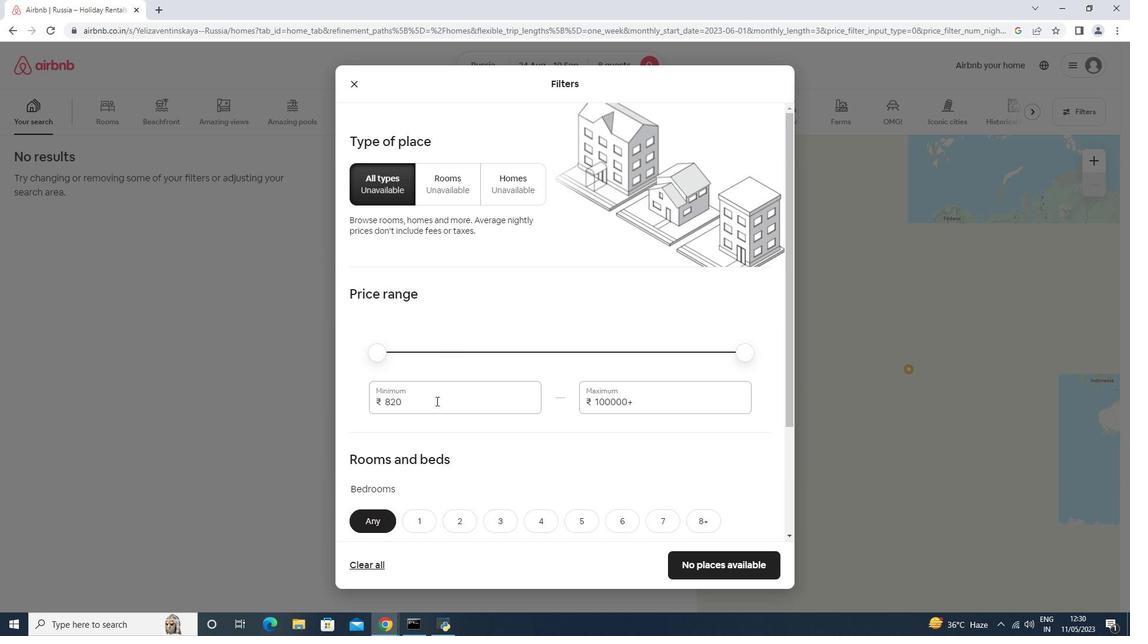 
Action: Key pressed <Key.backspace><Key.backspace><Key.backspace><Key.backspace>10000<Key.tab>15000
Screenshot: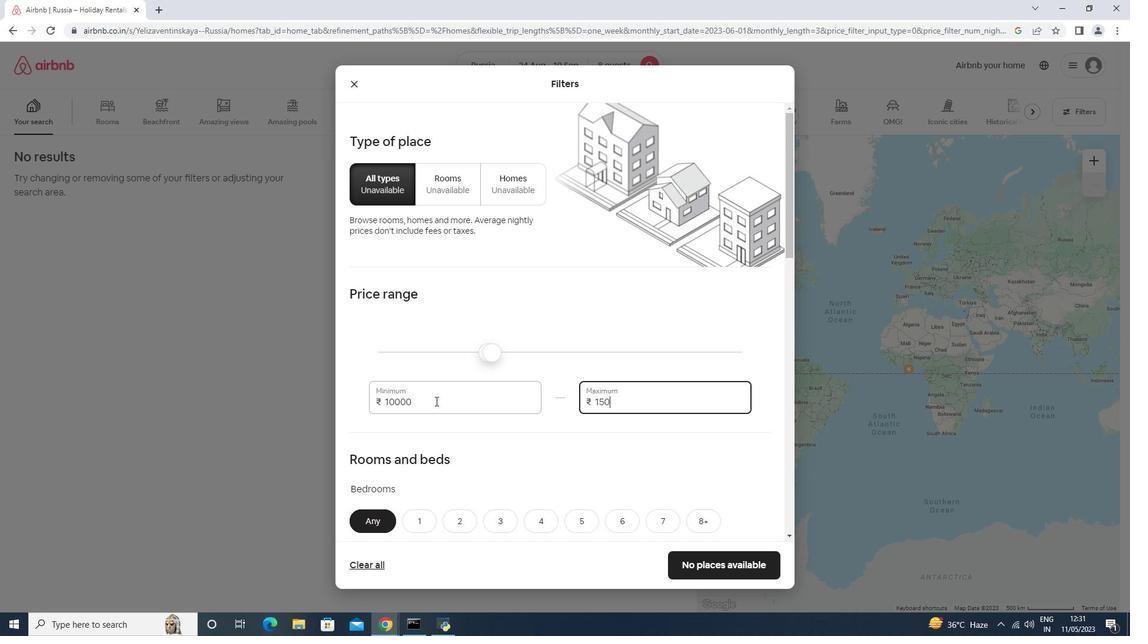 
Action: Mouse moved to (438, 399)
Screenshot: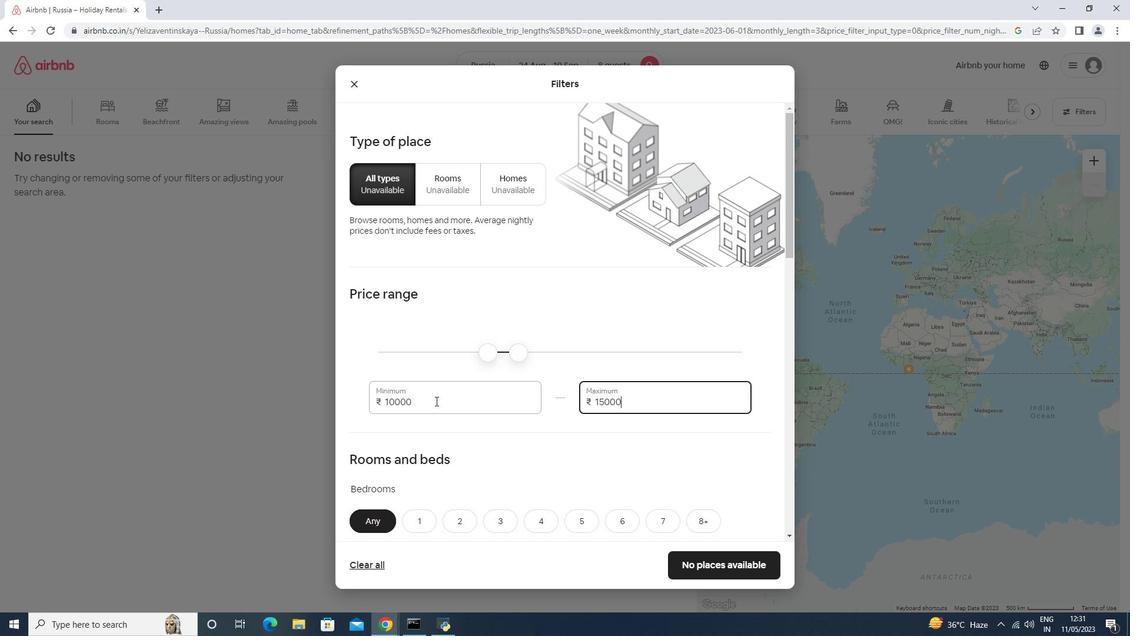 
Action: Mouse scrolled (438, 398) with delta (0, 0)
Screenshot: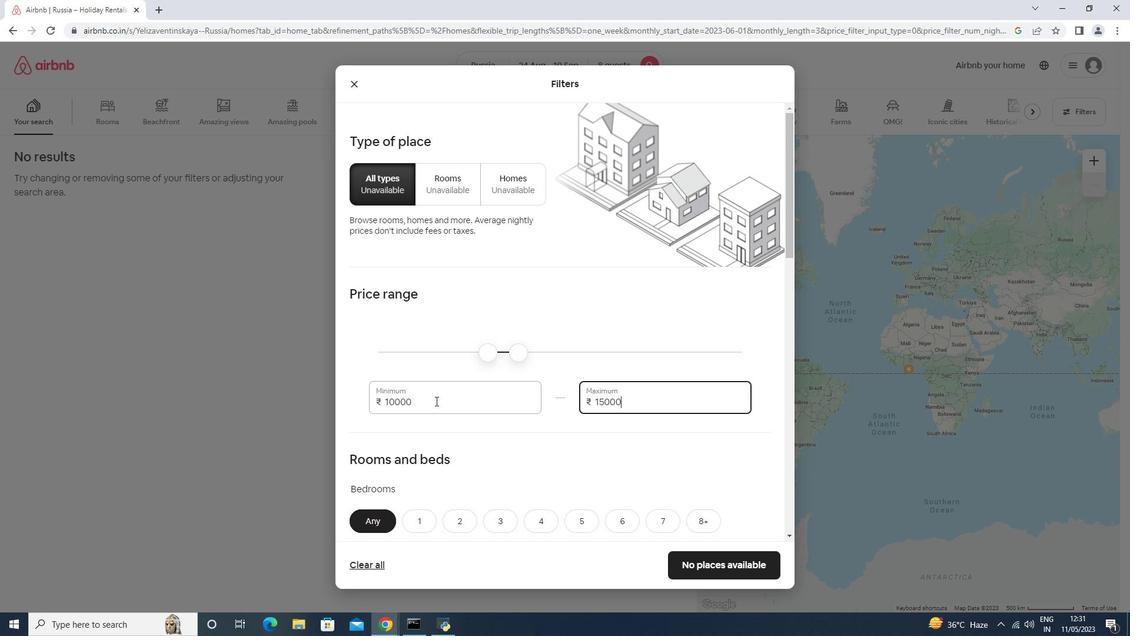 
Action: Mouse scrolled (438, 398) with delta (0, 0)
Screenshot: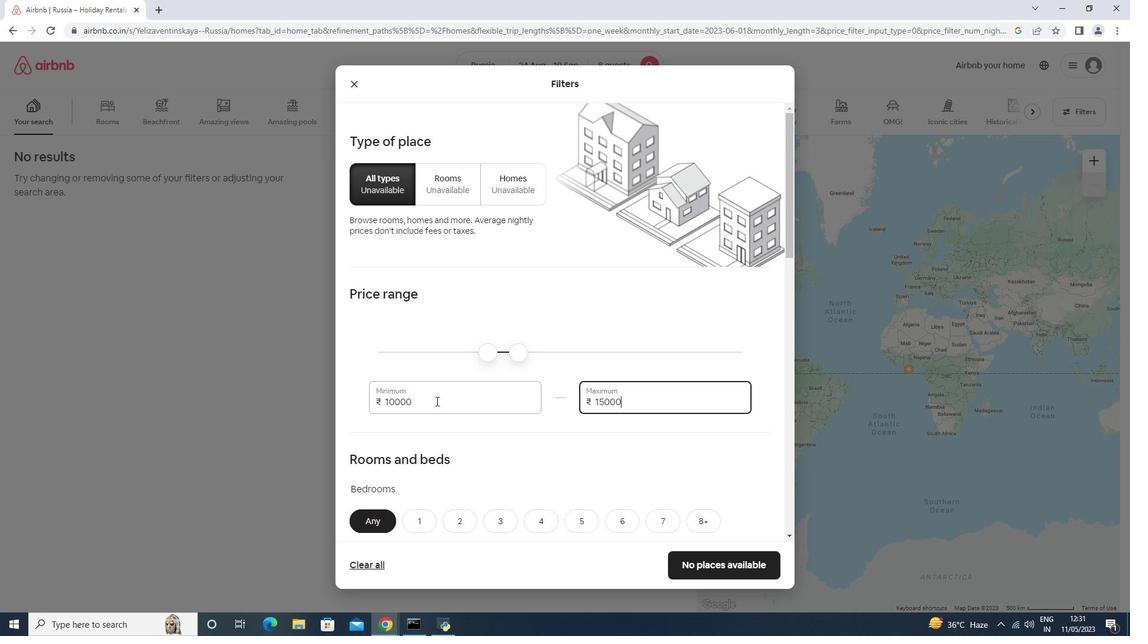
Action: Mouse scrolled (438, 398) with delta (0, 0)
Screenshot: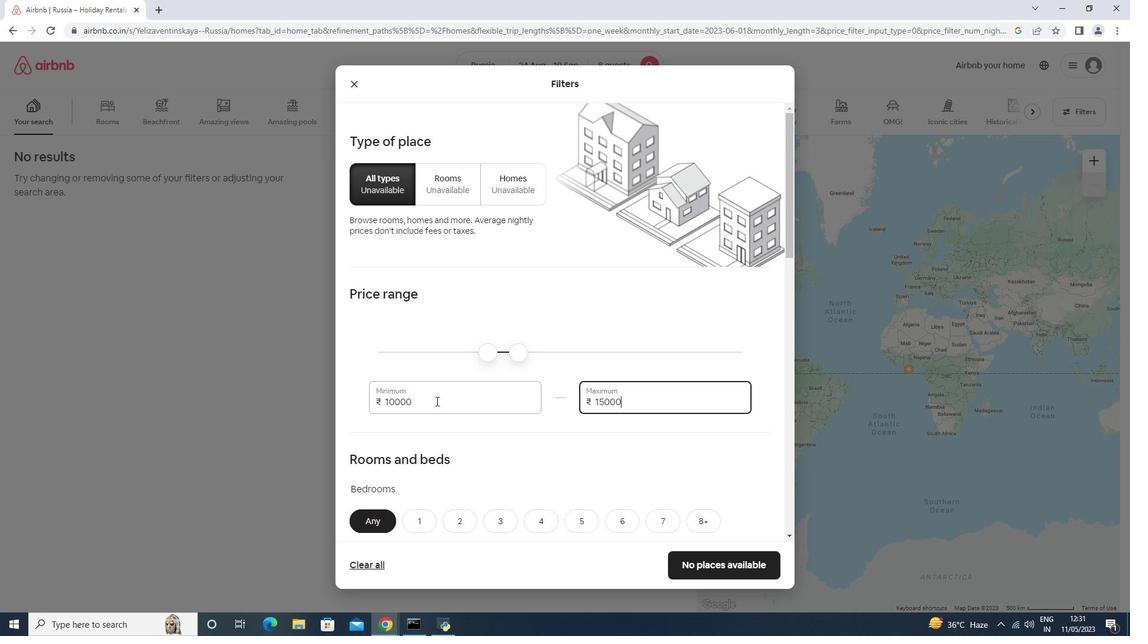 
Action: Mouse scrolled (438, 398) with delta (0, 0)
Screenshot: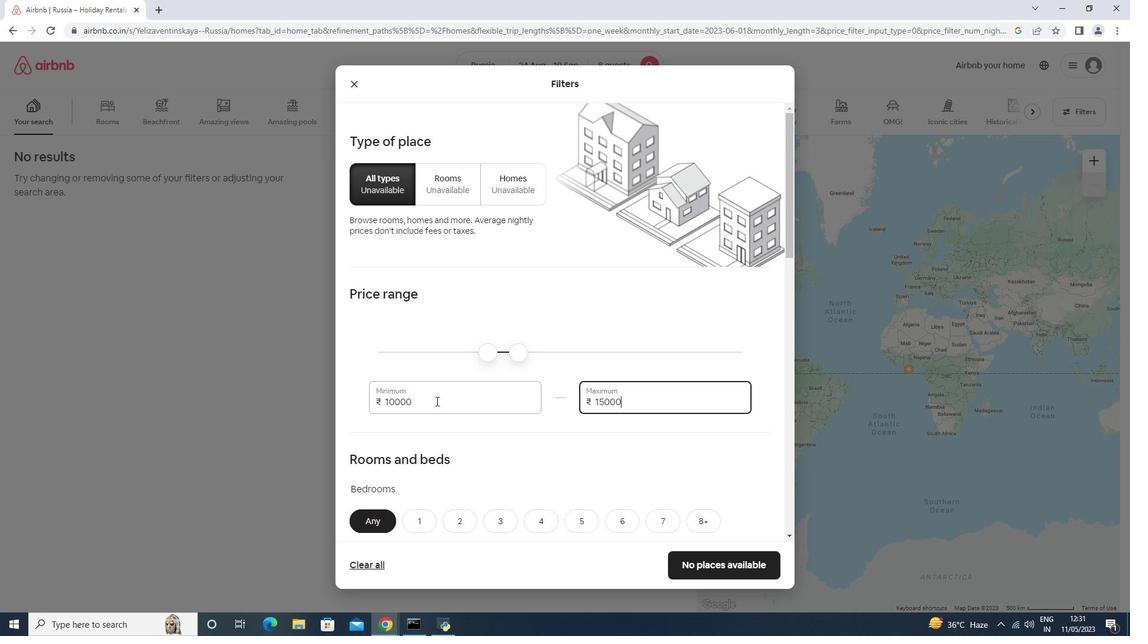 
Action: Mouse moved to (610, 286)
Screenshot: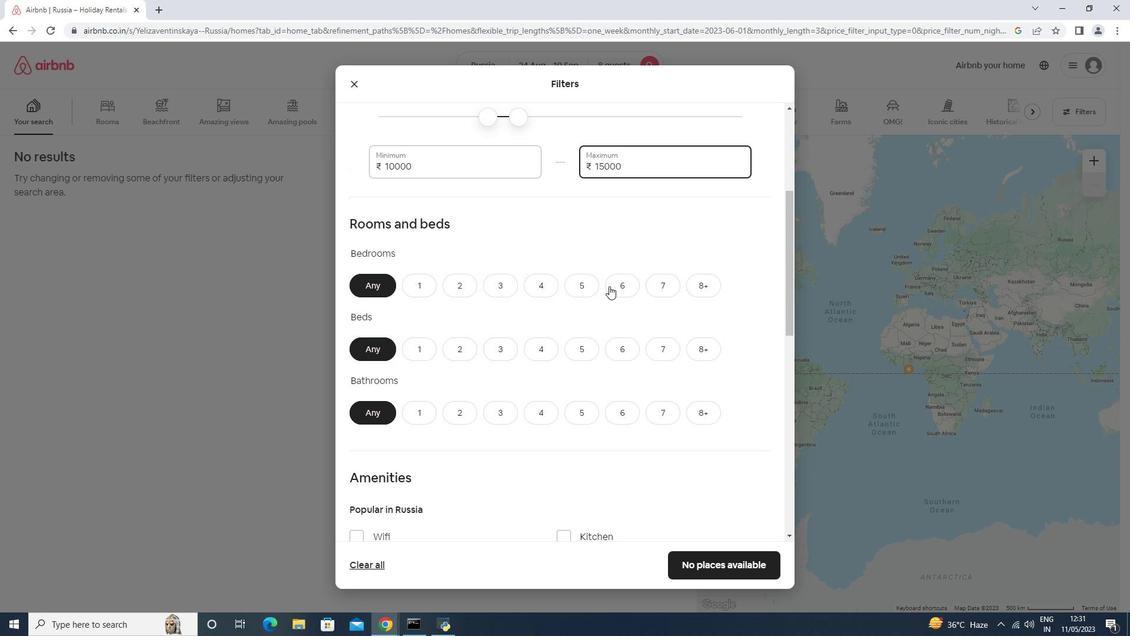 
Action: Mouse pressed left at (610, 286)
Screenshot: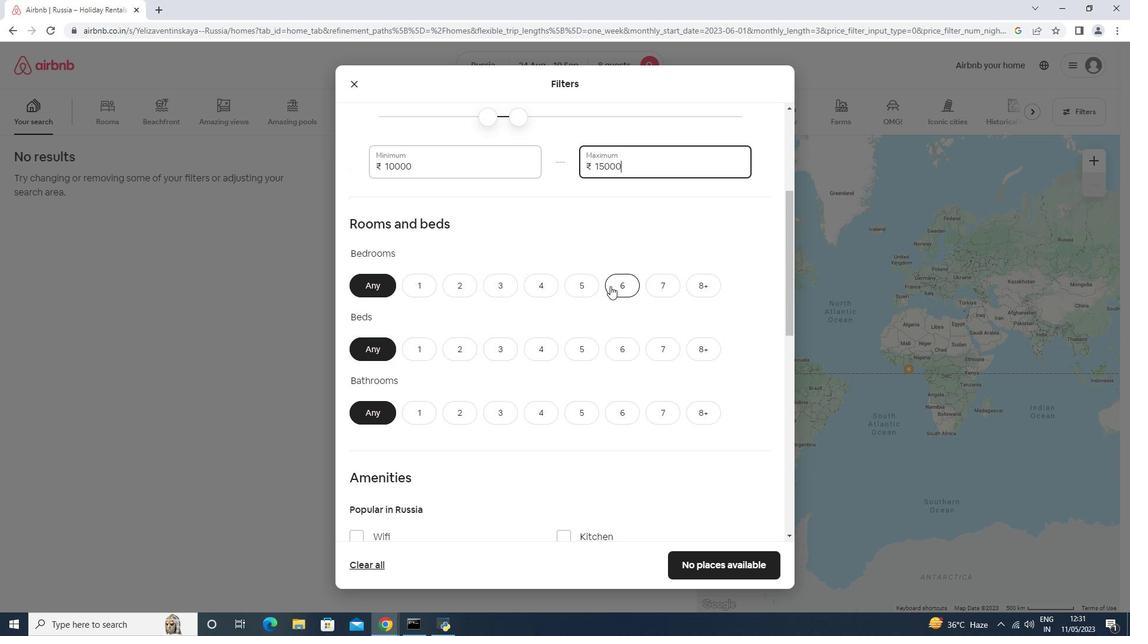 
Action: Mouse moved to (611, 353)
Screenshot: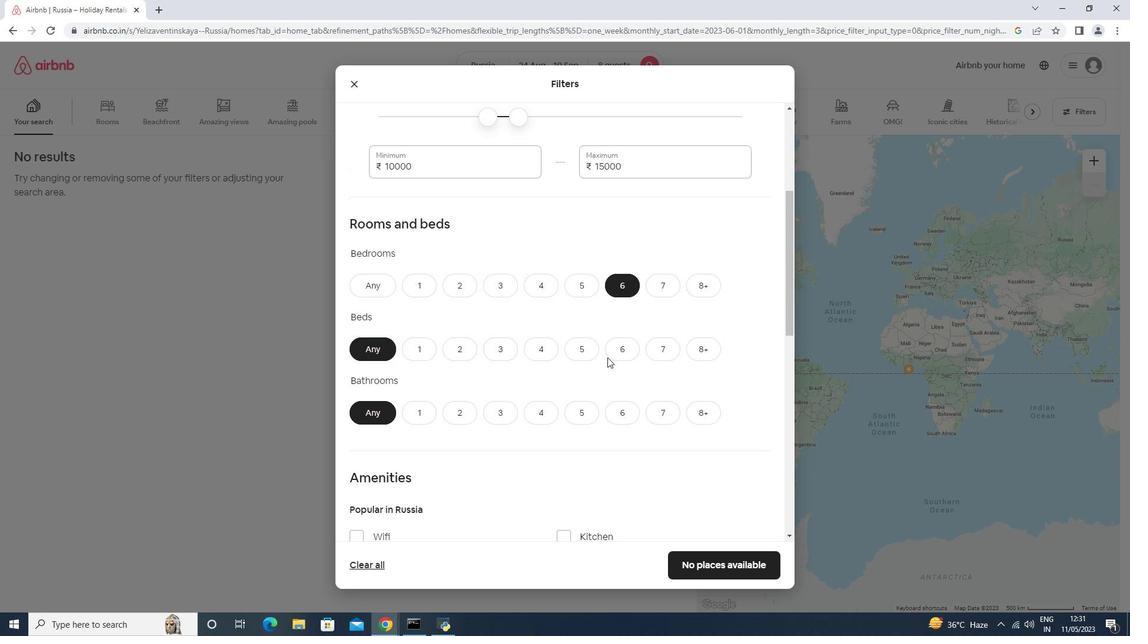 
Action: Mouse pressed left at (611, 353)
Screenshot: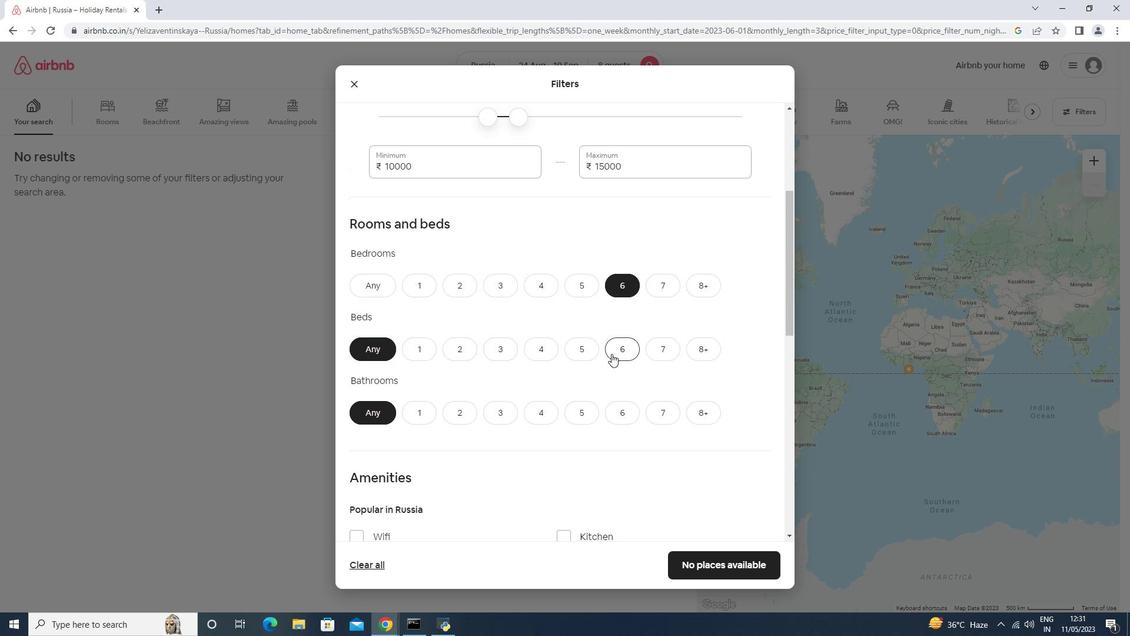 
Action: Mouse moved to (613, 416)
Screenshot: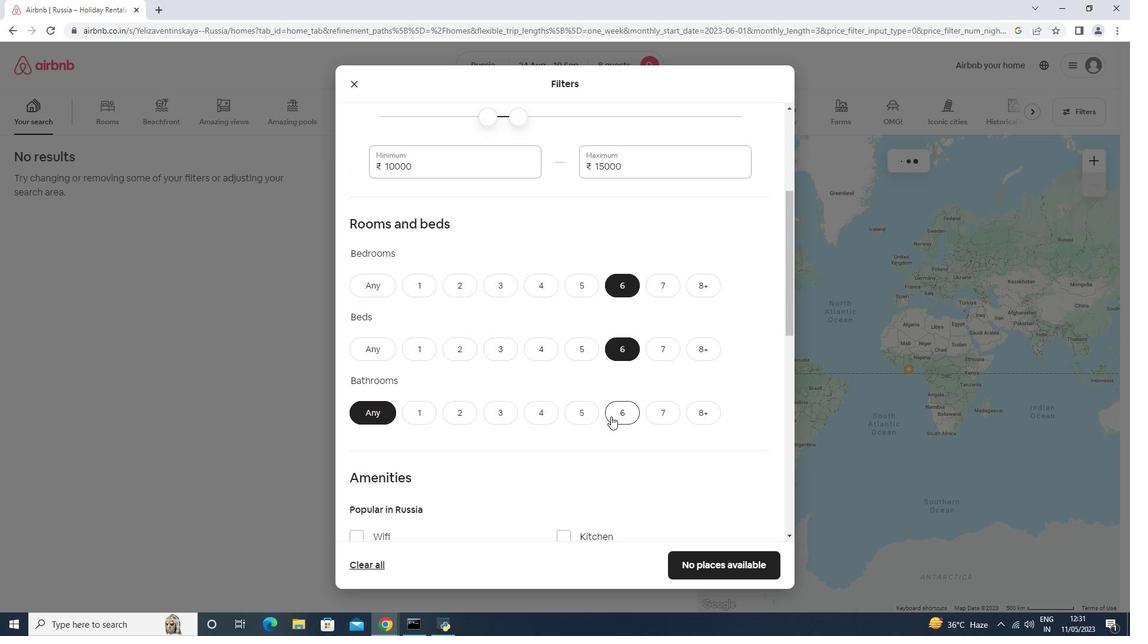 
Action: Mouse pressed left at (613, 416)
Screenshot: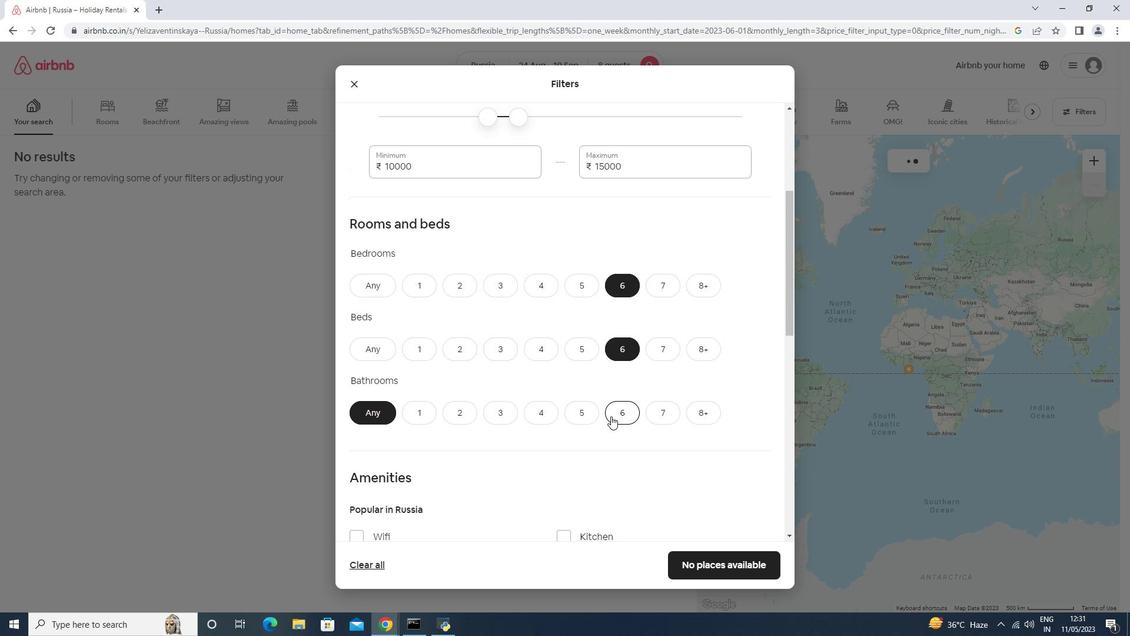 
Action: Mouse moved to (613, 415)
Screenshot: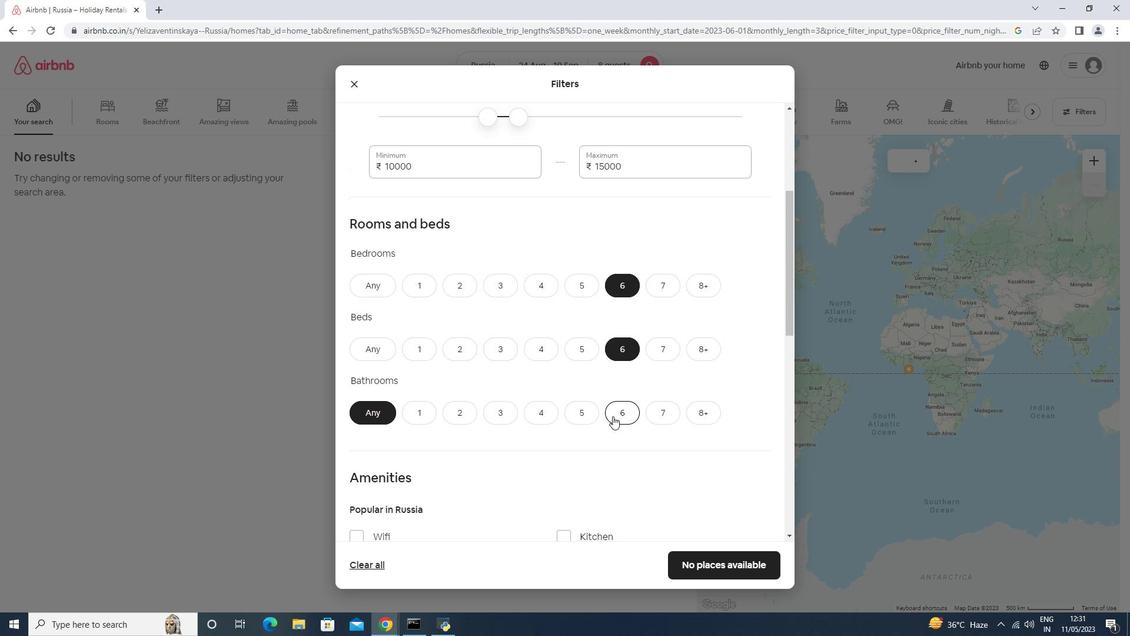 
Action: Mouse scrolled (613, 415) with delta (0, 0)
Screenshot: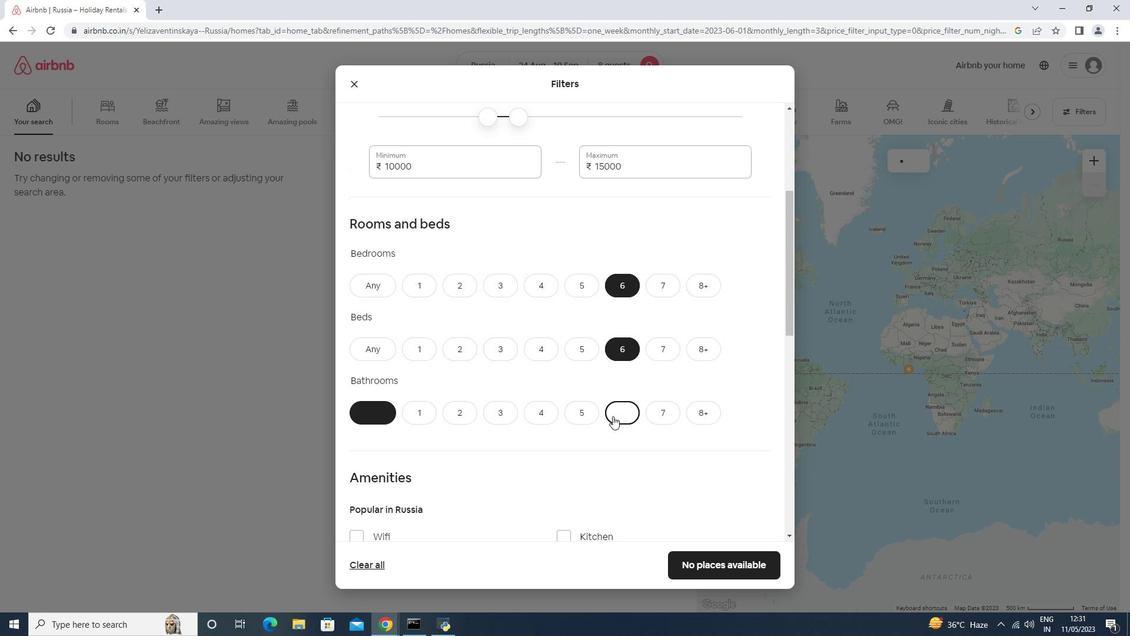 
Action: Mouse scrolled (613, 415) with delta (0, 0)
Screenshot: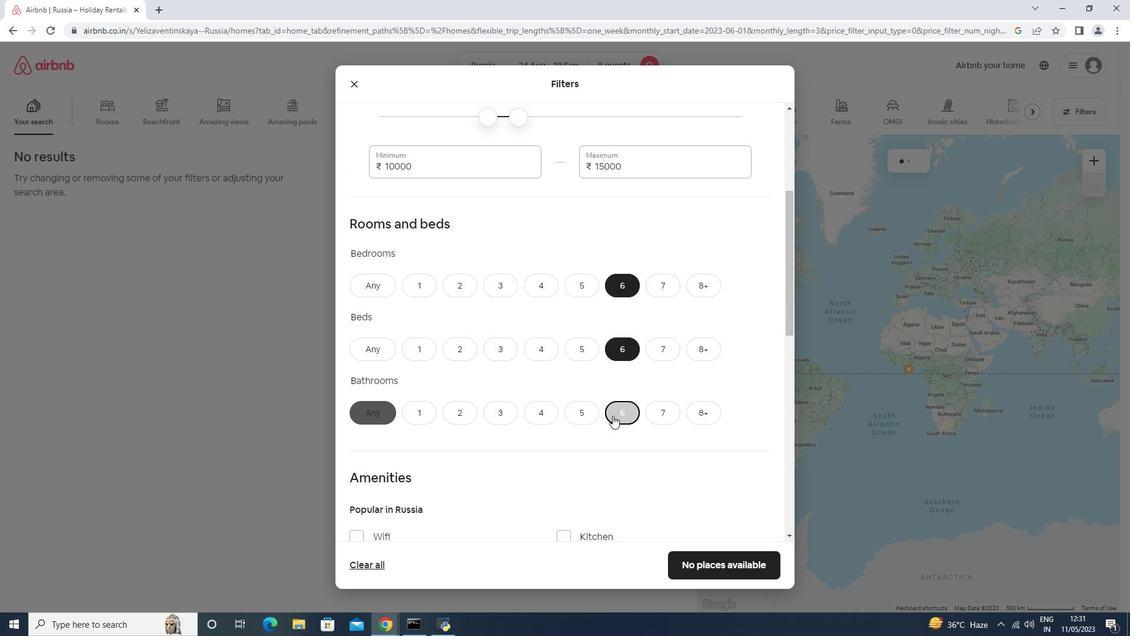 
Action: Mouse scrolled (613, 415) with delta (0, 0)
Screenshot: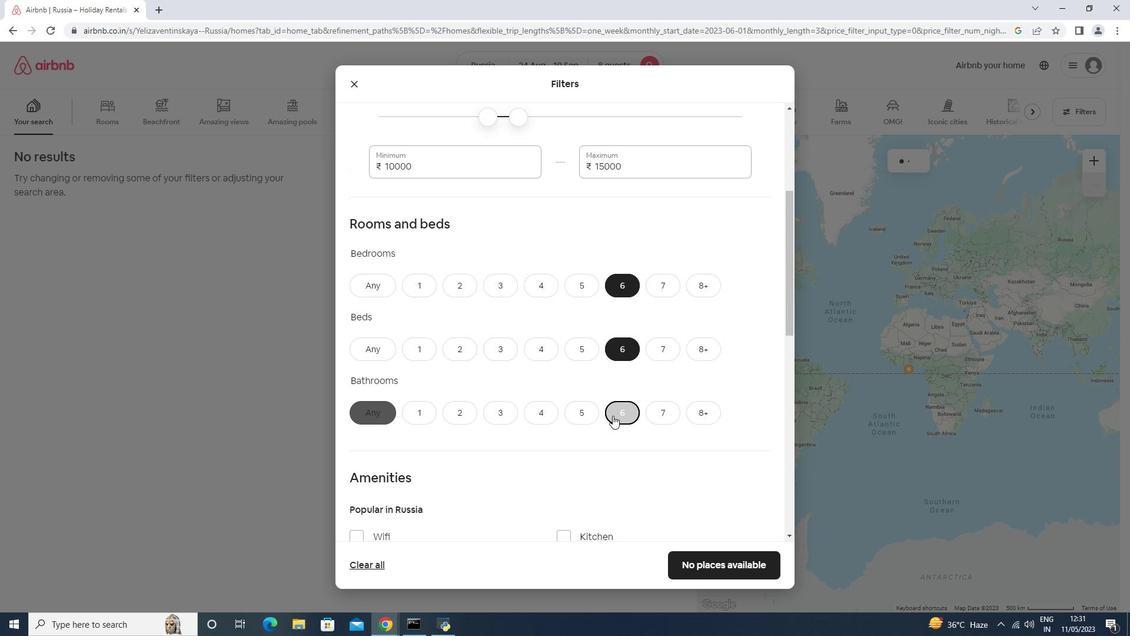
Action: Mouse scrolled (613, 415) with delta (0, 0)
Screenshot: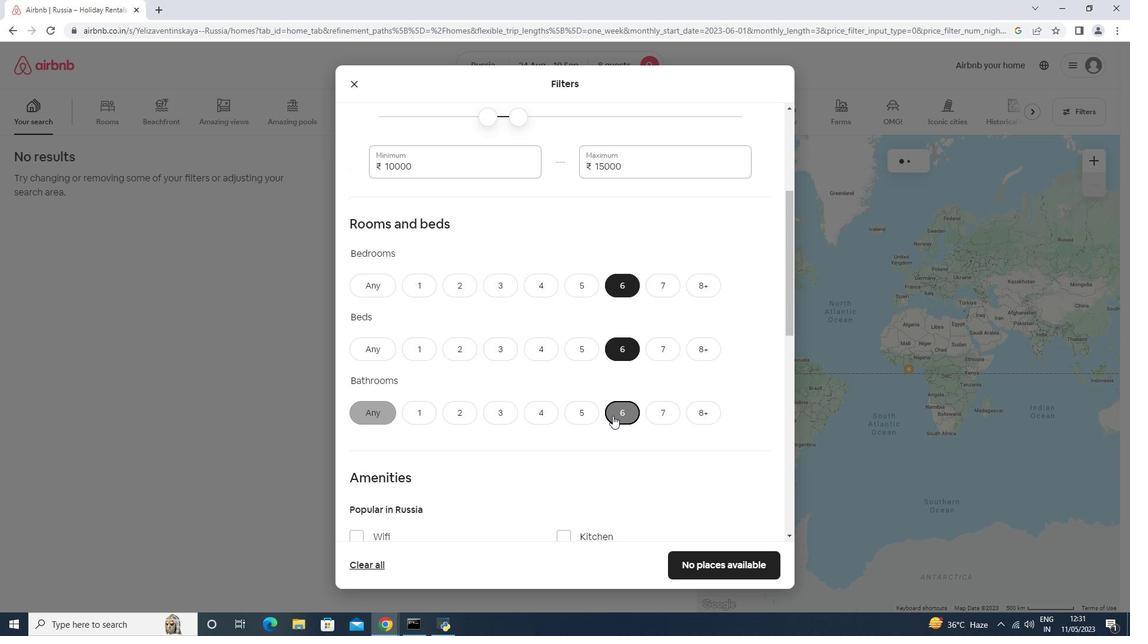 
Action: Mouse moved to (590, 437)
Screenshot: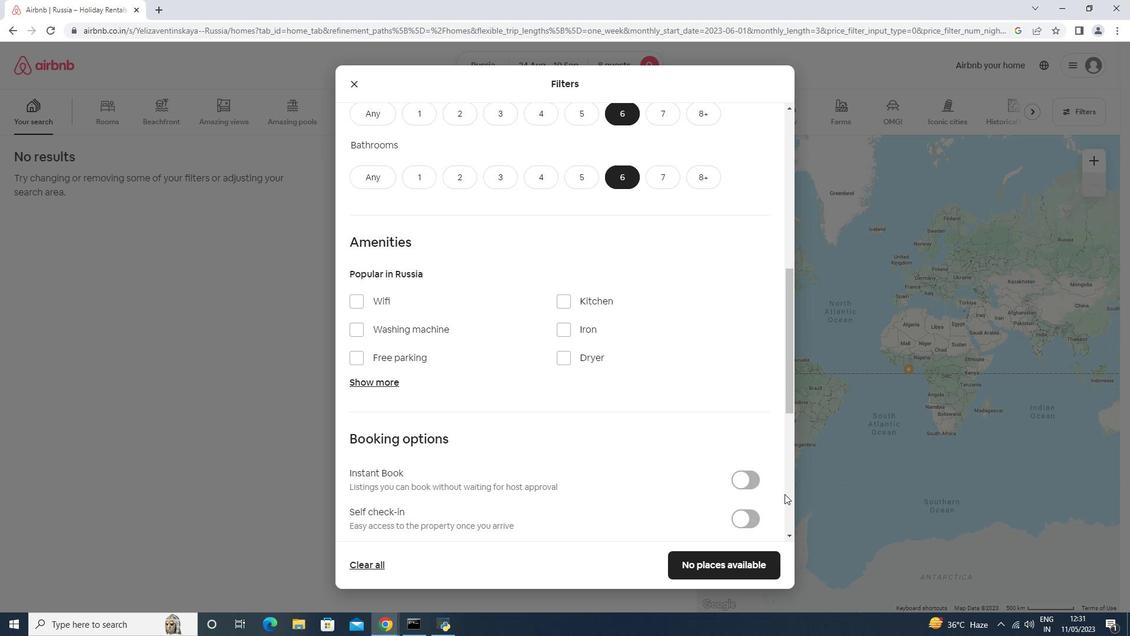 
Action: Mouse scrolled (590, 437) with delta (0, 0)
Screenshot: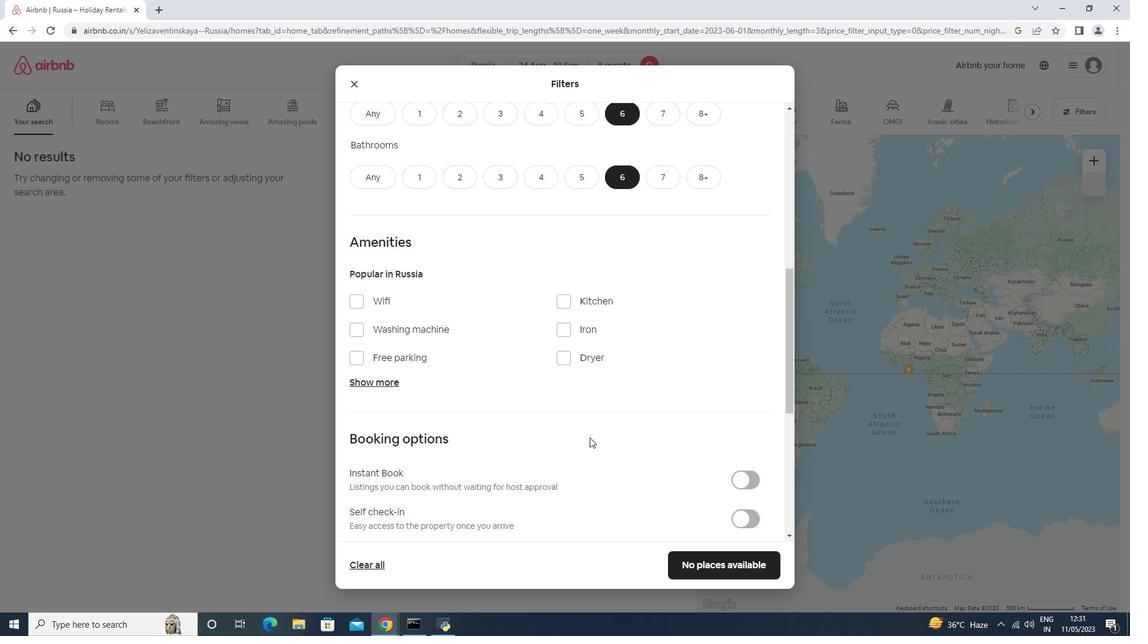 
Action: Mouse scrolled (590, 437) with delta (0, 0)
Screenshot: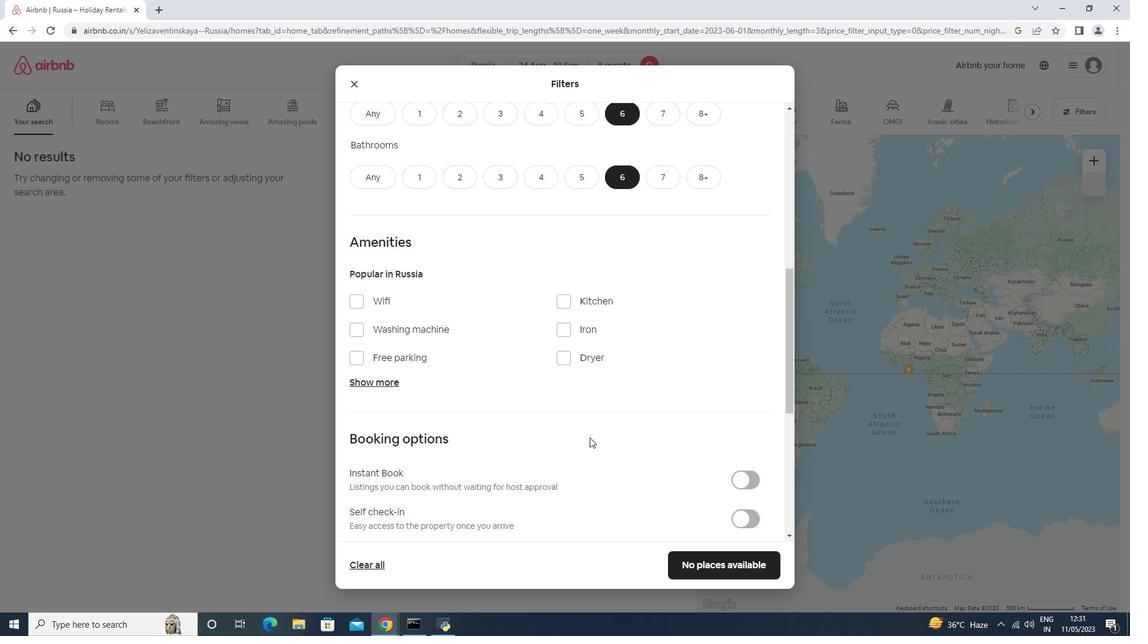 
Action: Mouse scrolled (590, 437) with delta (0, 0)
Screenshot: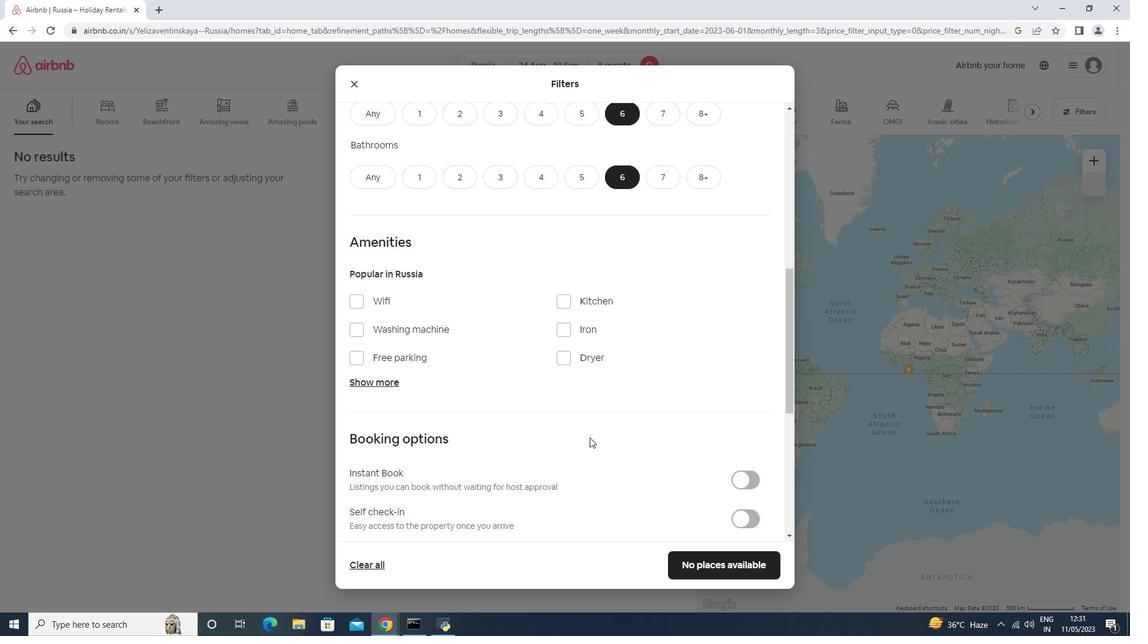 
Action: Mouse scrolled (590, 437) with delta (0, 0)
Screenshot: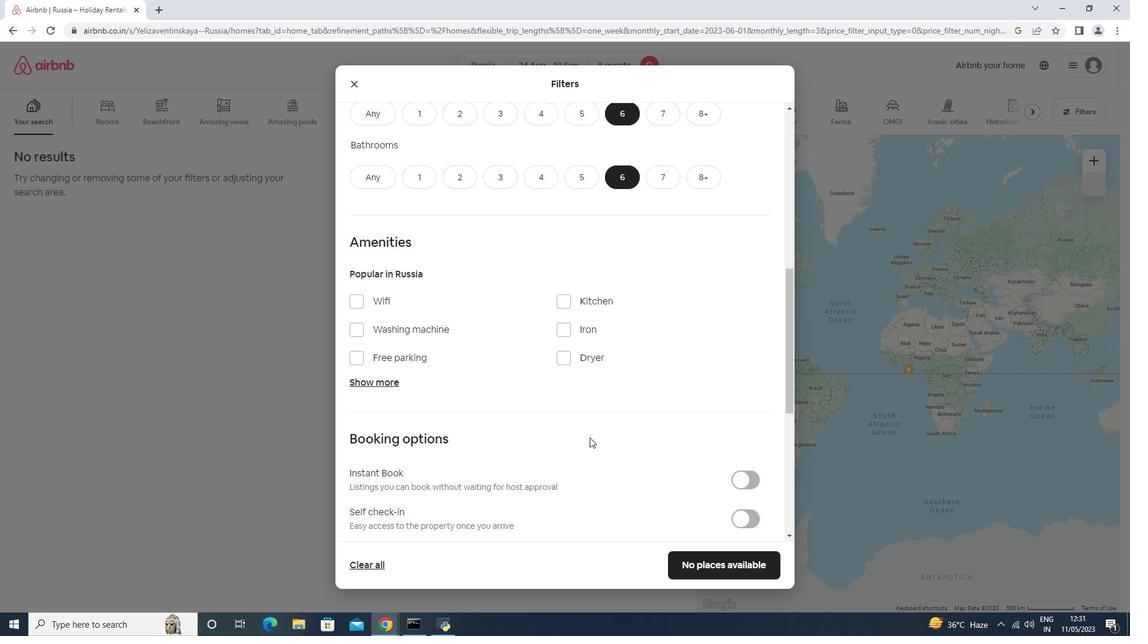 
Action: Mouse moved to (749, 282)
Screenshot: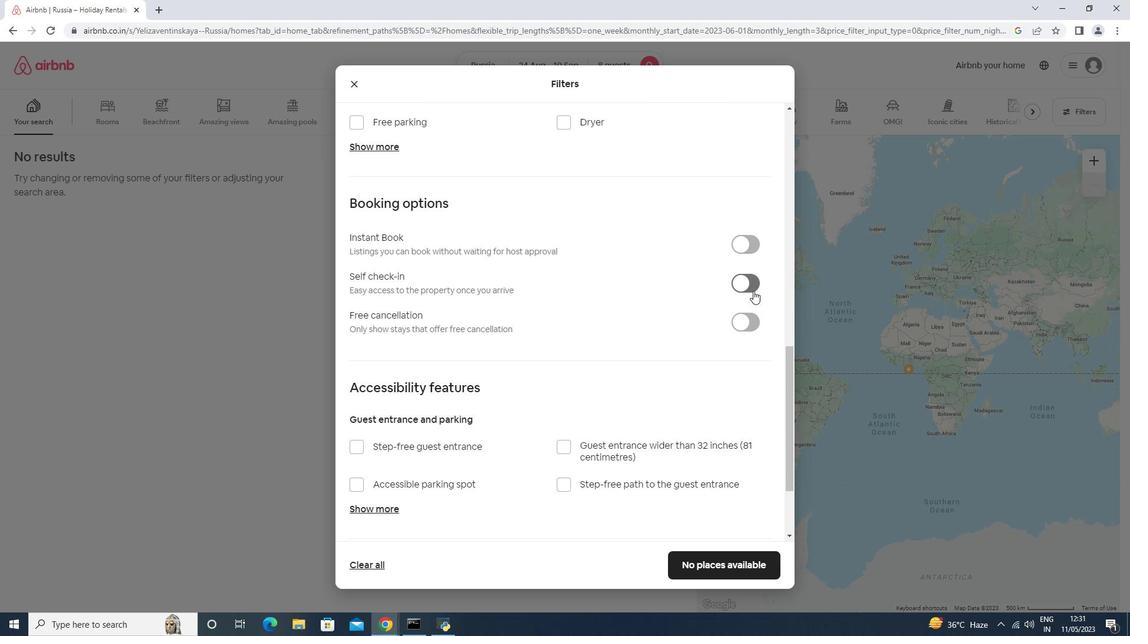 
Action: Mouse pressed left at (749, 282)
Screenshot: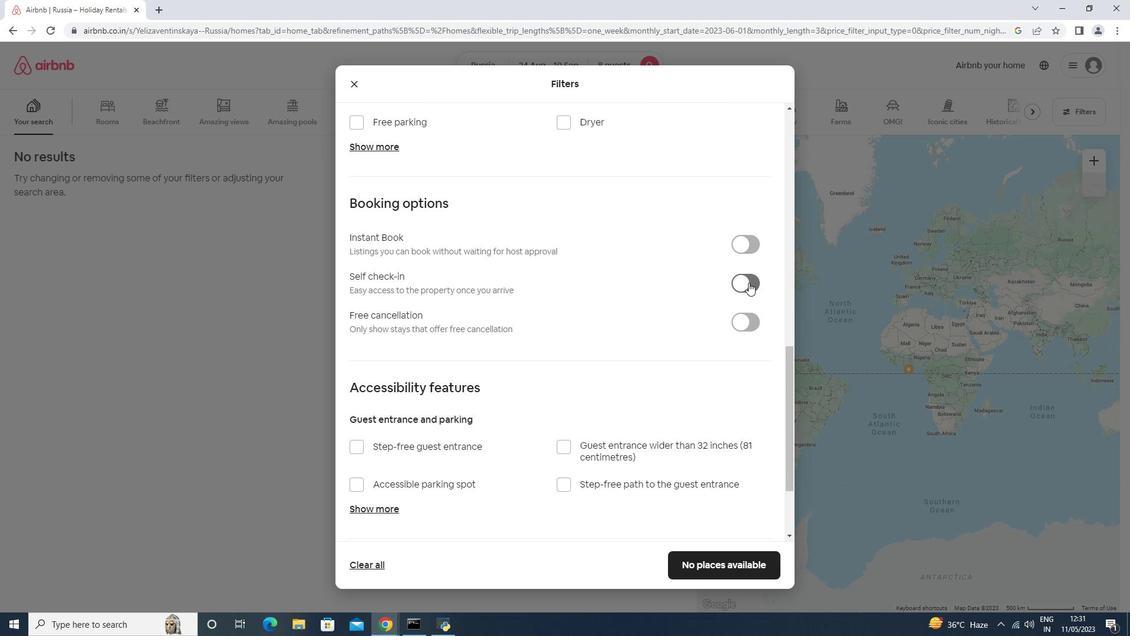 
Action: Mouse moved to (743, 283)
Screenshot: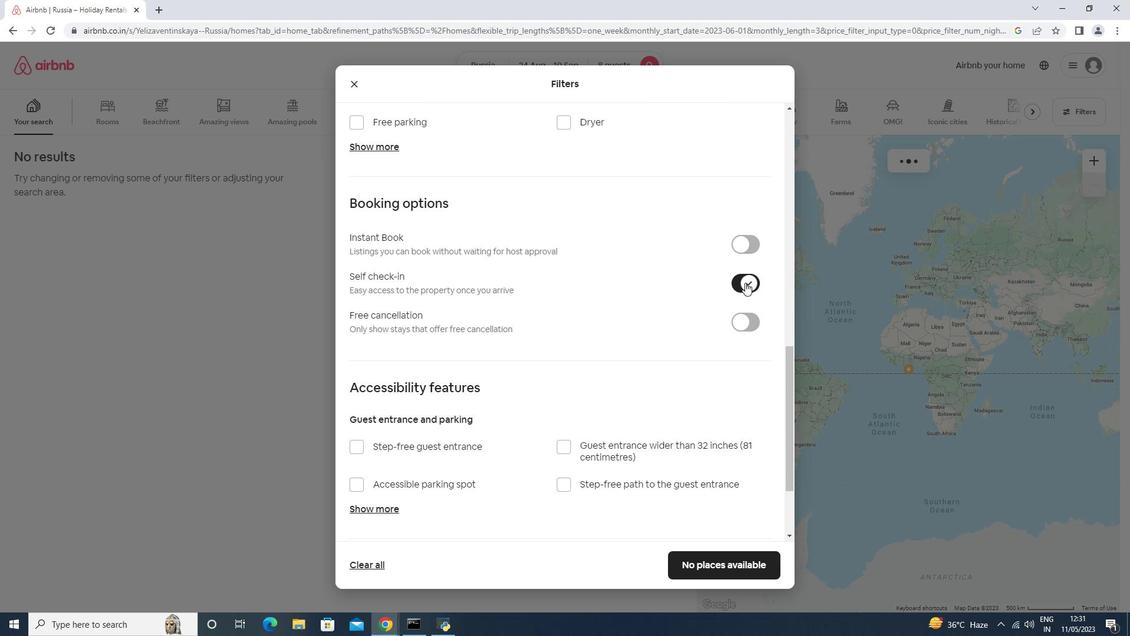 
Action: Mouse scrolled (744, 283) with delta (0, 0)
Screenshot: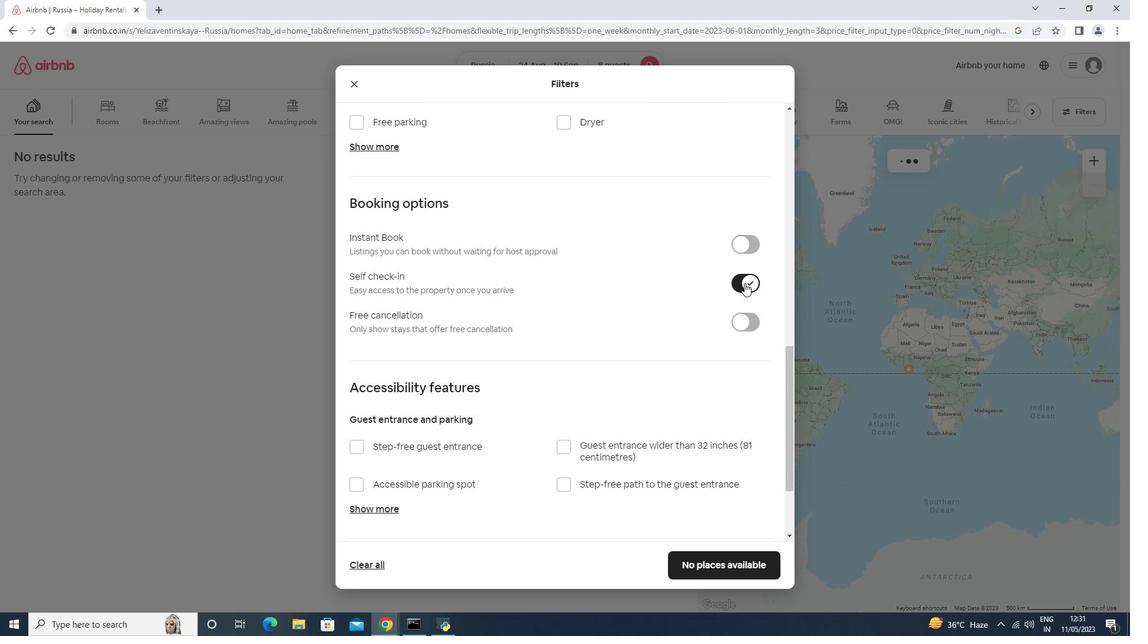 
Action: Mouse moved to (743, 284)
Screenshot: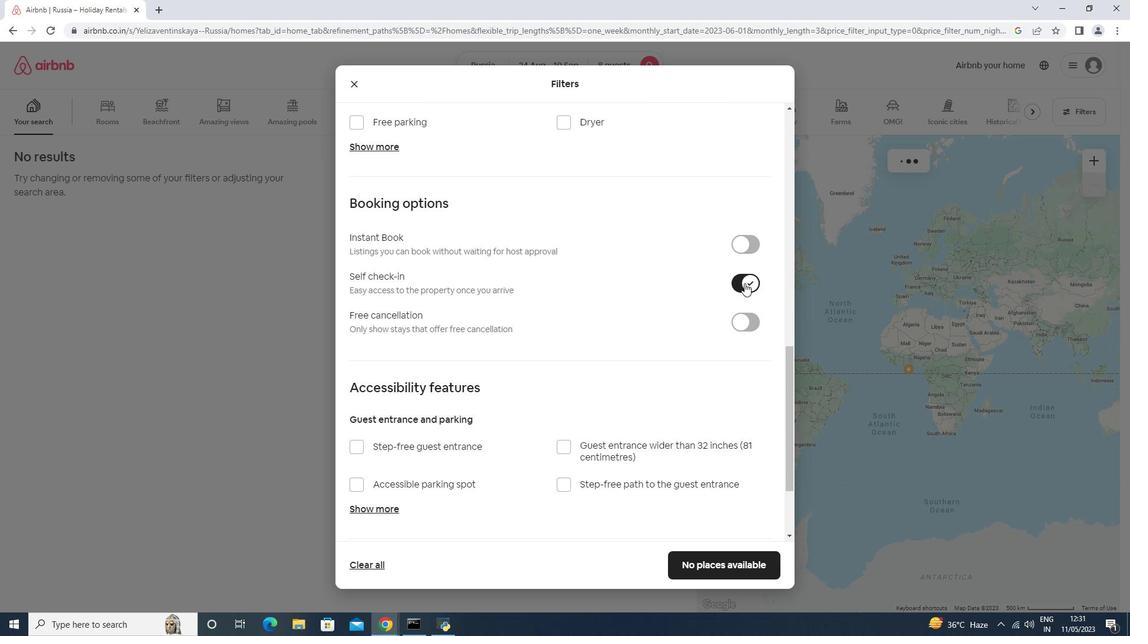 
Action: Mouse scrolled (743, 283) with delta (0, 0)
Screenshot: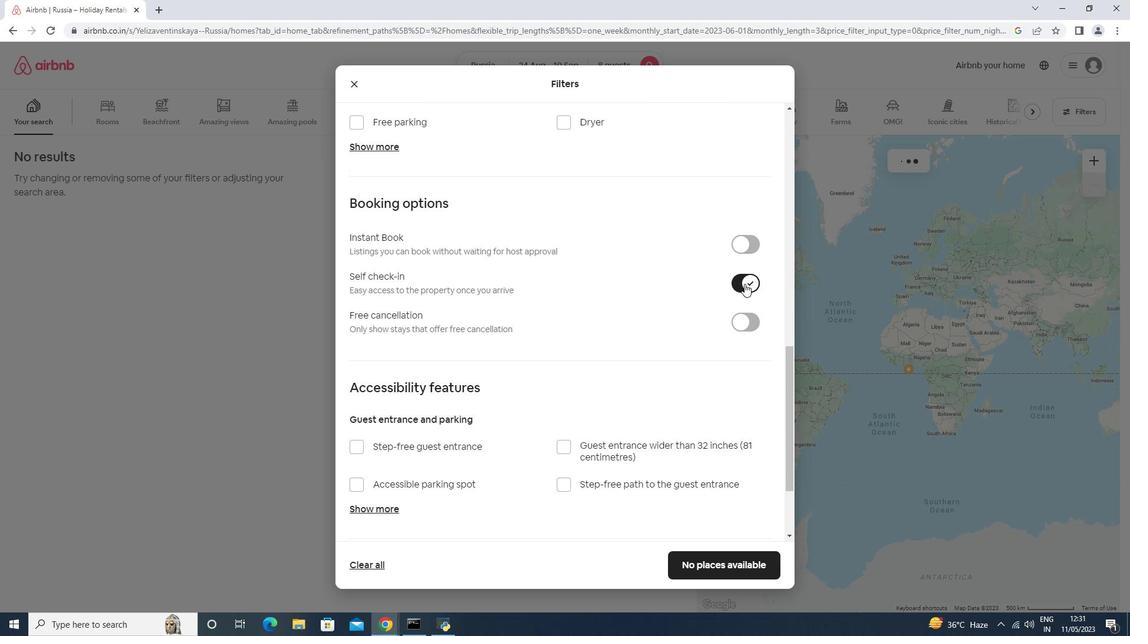 
Action: Mouse moved to (743, 285)
Screenshot: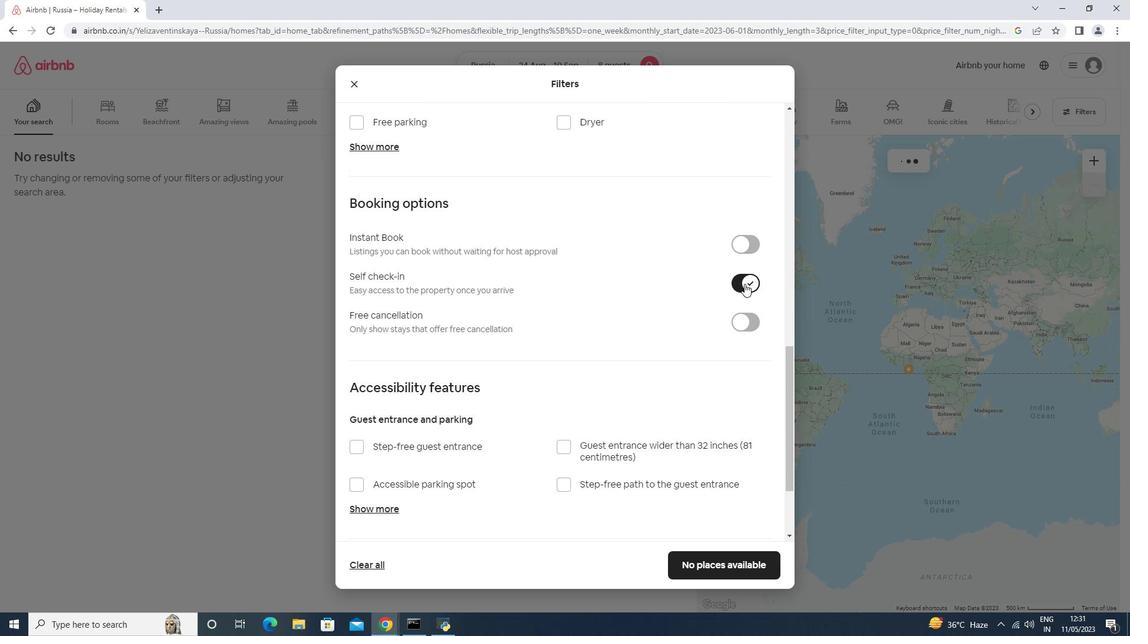 
Action: Mouse scrolled (743, 283) with delta (0, 0)
Screenshot: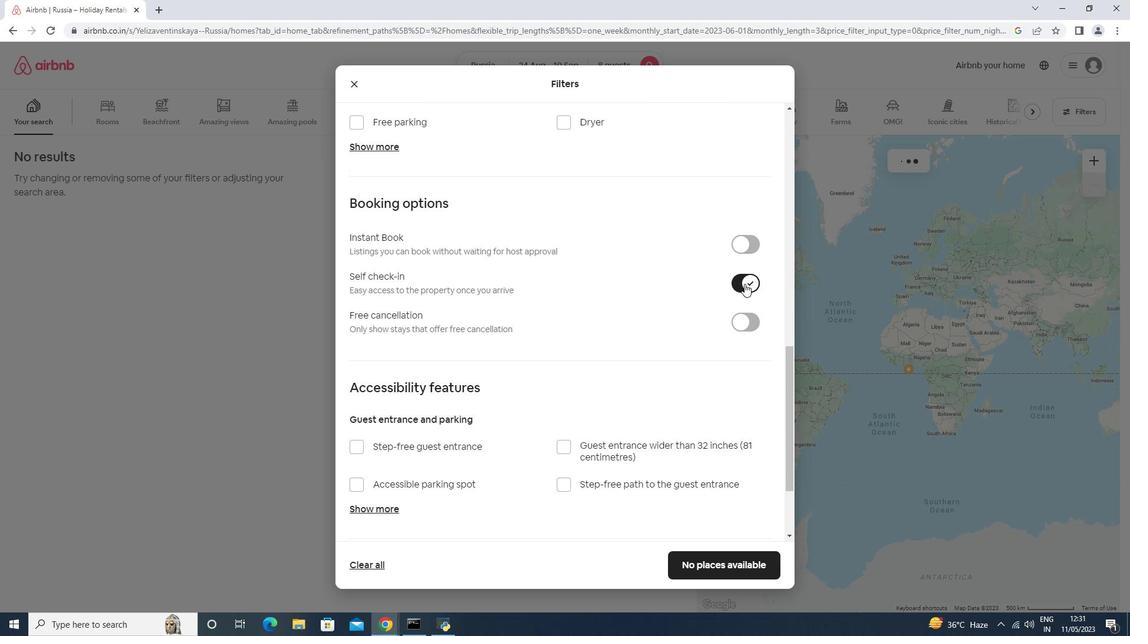 
Action: Mouse moved to (742, 285)
Screenshot: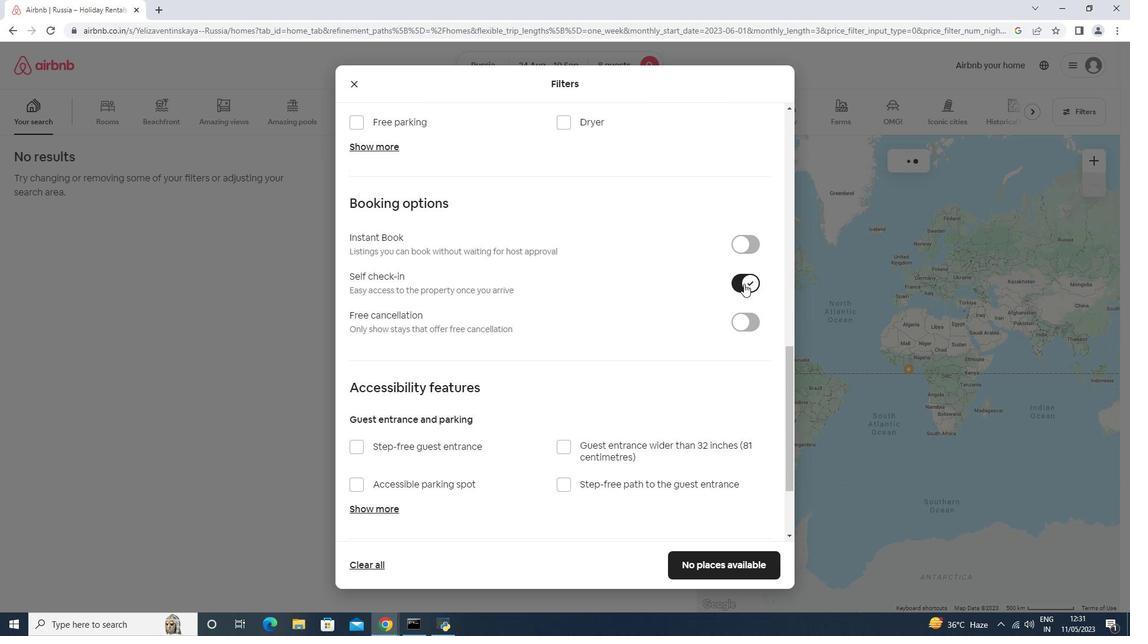 
Action: Mouse scrolled (743, 283) with delta (0, 0)
Screenshot: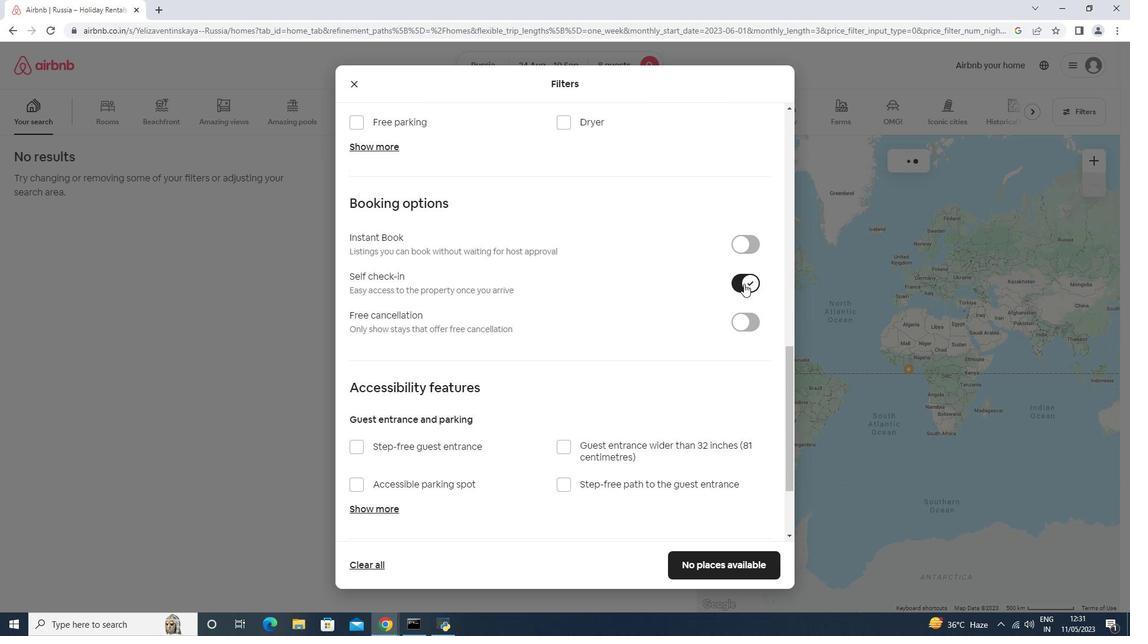 
Action: Mouse moved to (581, 407)
Screenshot: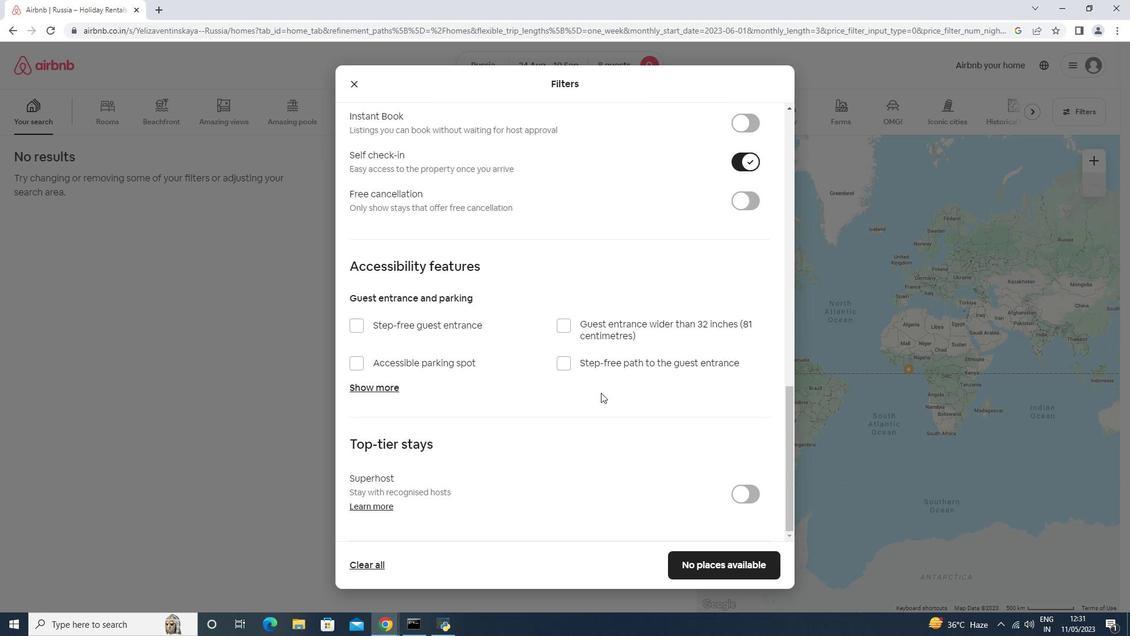 
Action: Mouse scrolled (581, 407) with delta (0, 0)
Screenshot: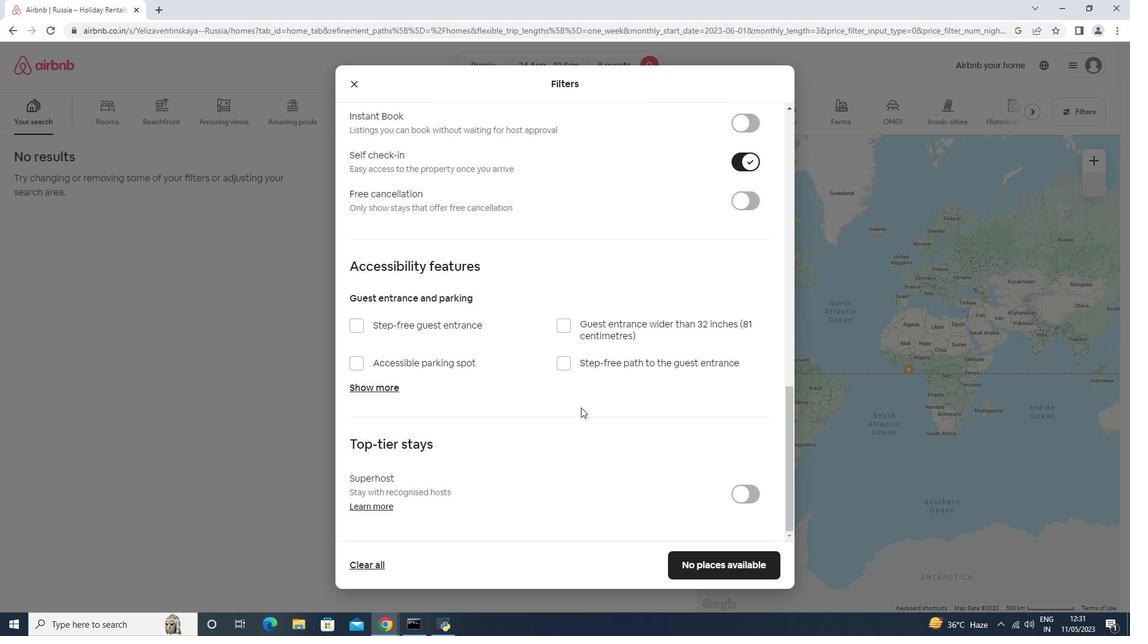 
Action: Mouse scrolled (581, 407) with delta (0, 0)
Screenshot: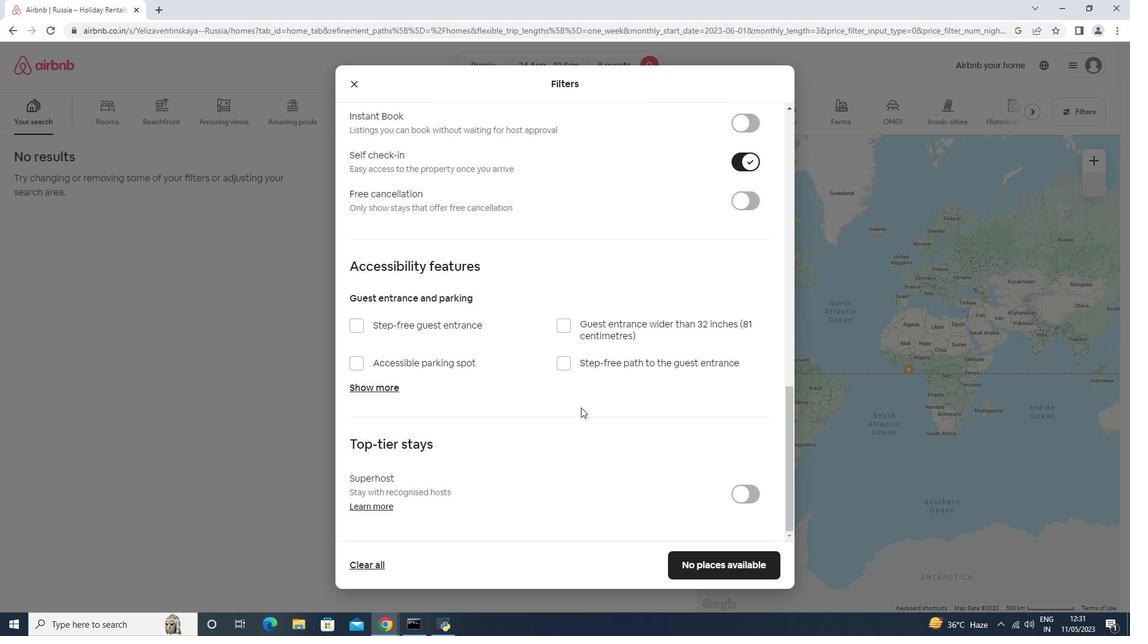 
Action: Mouse scrolled (581, 407) with delta (0, 0)
Screenshot: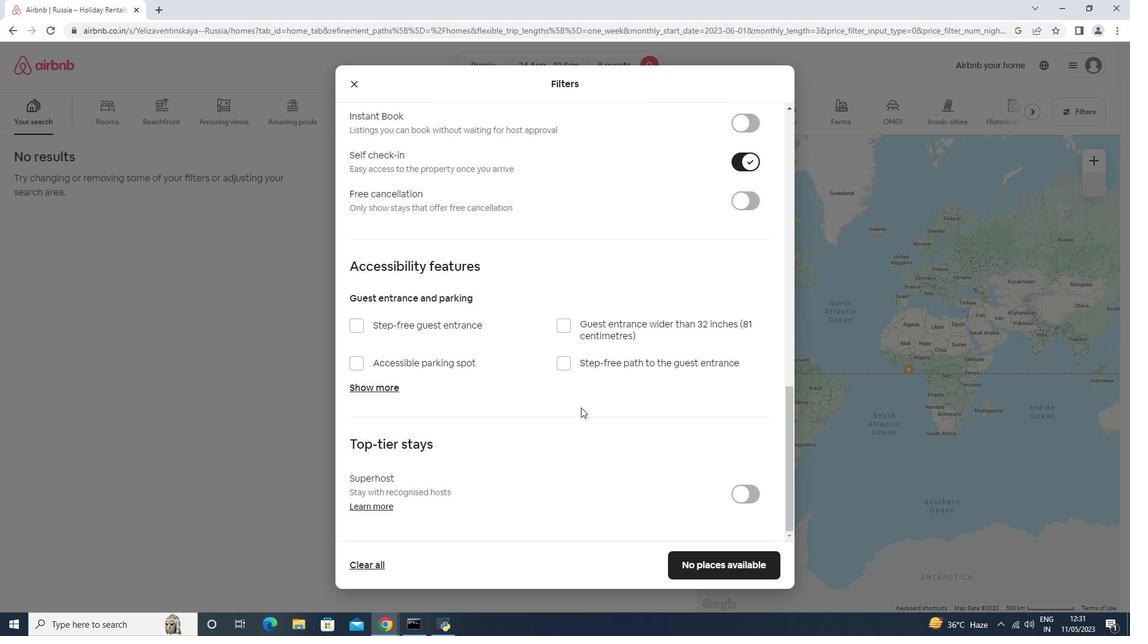 
Action: Mouse scrolled (581, 407) with delta (0, 0)
Screenshot: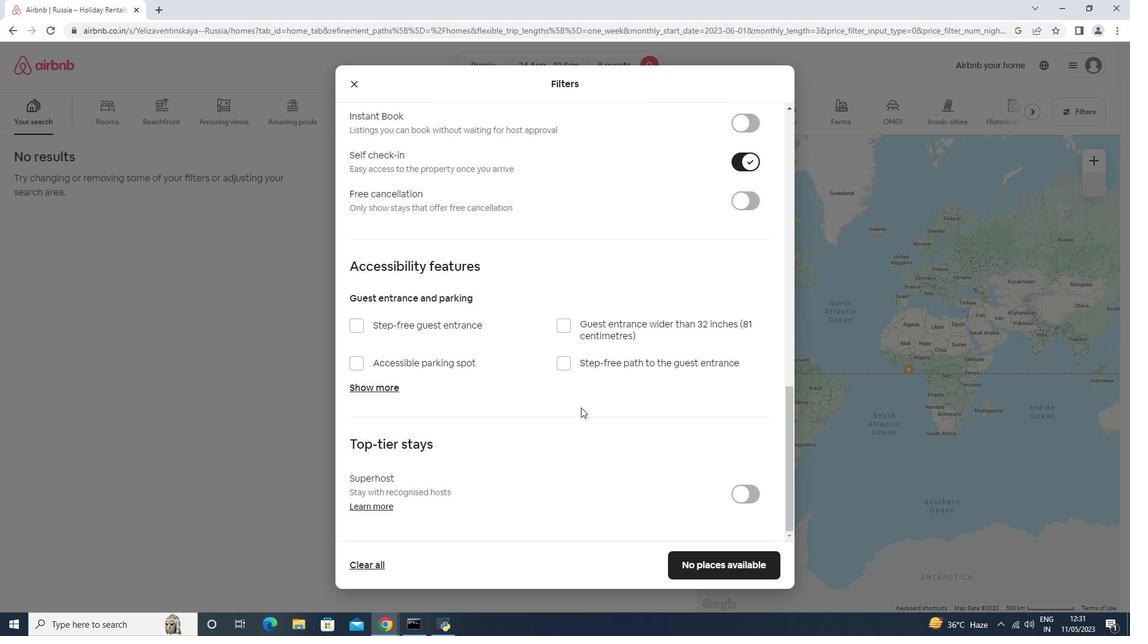 
Action: Mouse scrolled (581, 407) with delta (0, 0)
Screenshot: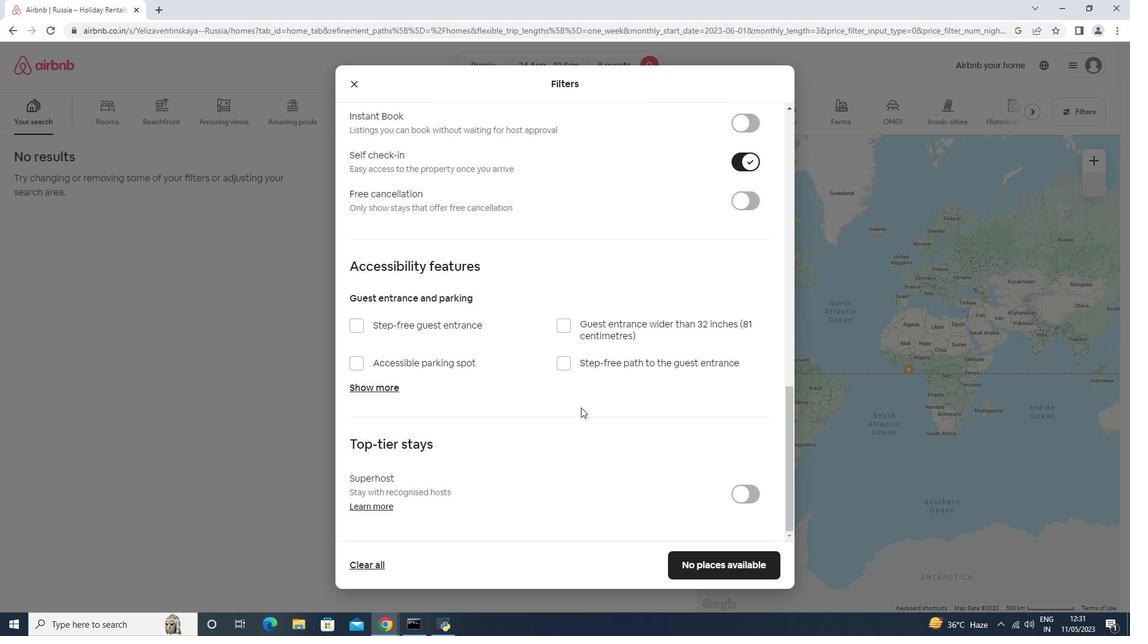 
Action: Mouse scrolled (581, 407) with delta (0, 0)
Screenshot: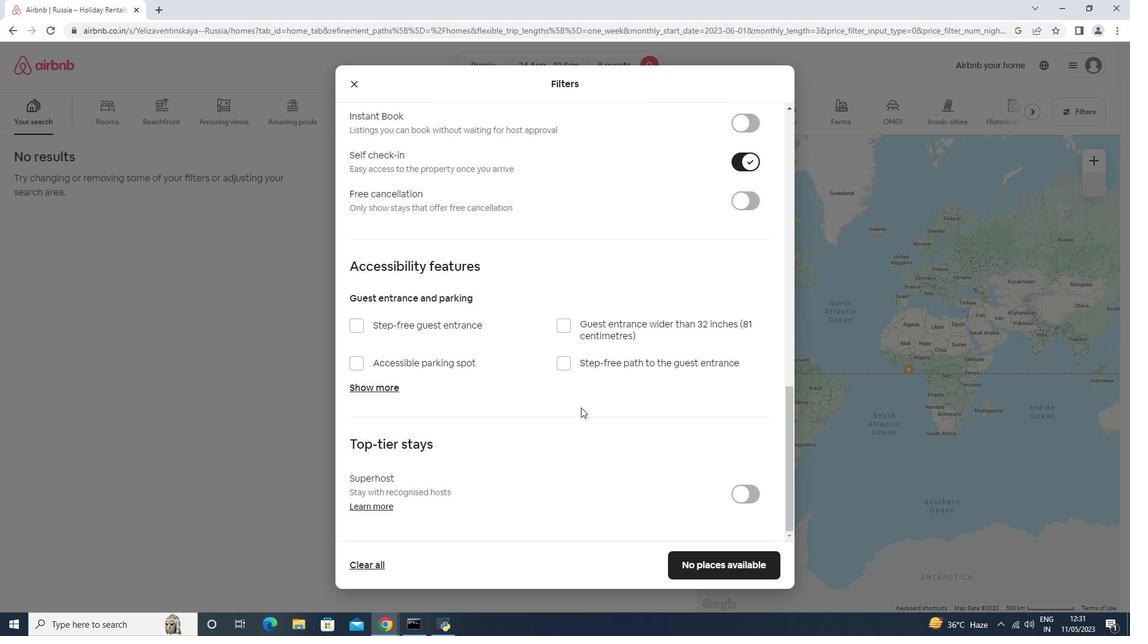 
Action: Mouse moved to (700, 568)
Screenshot: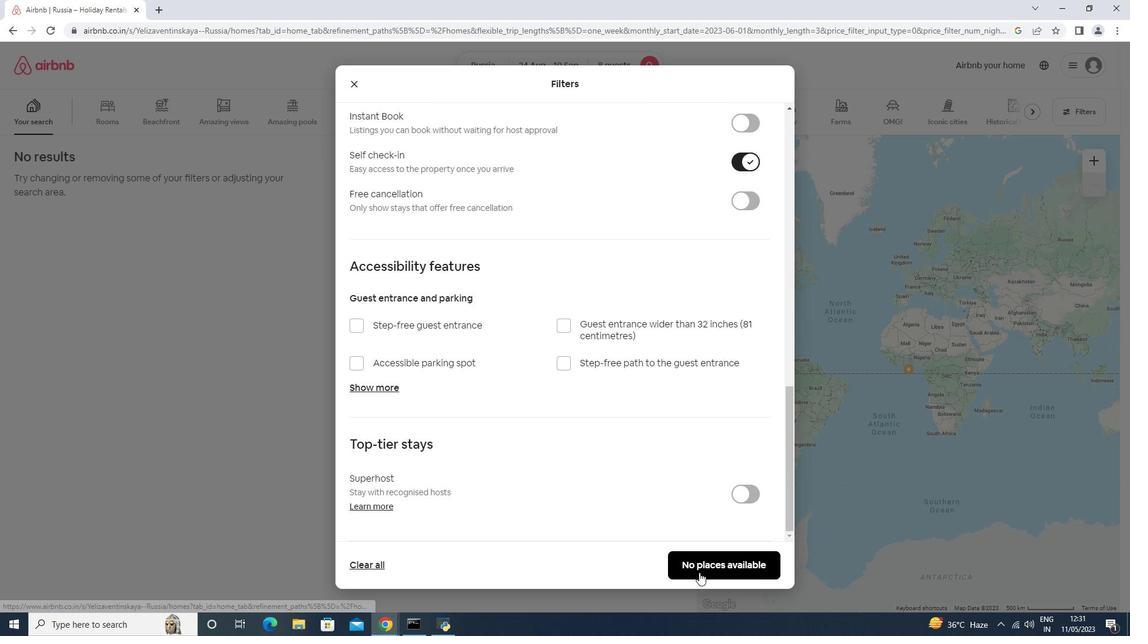 
Action: Mouse pressed left at (700, 568)
Screenshot: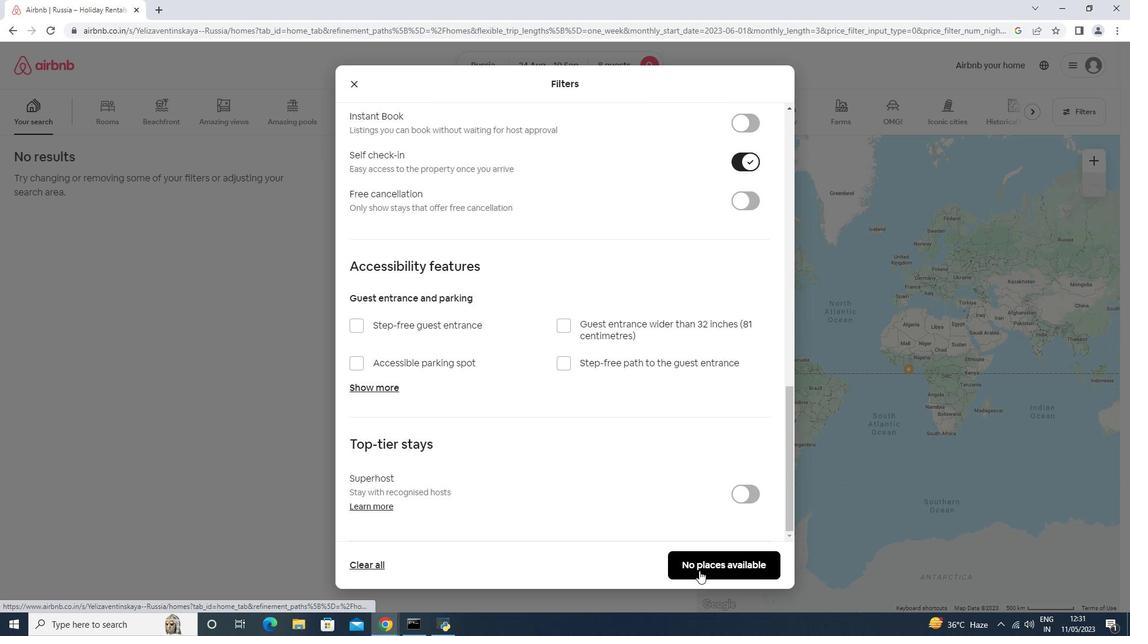 
Action: Mouse moved to (700, 567)
Screenshot: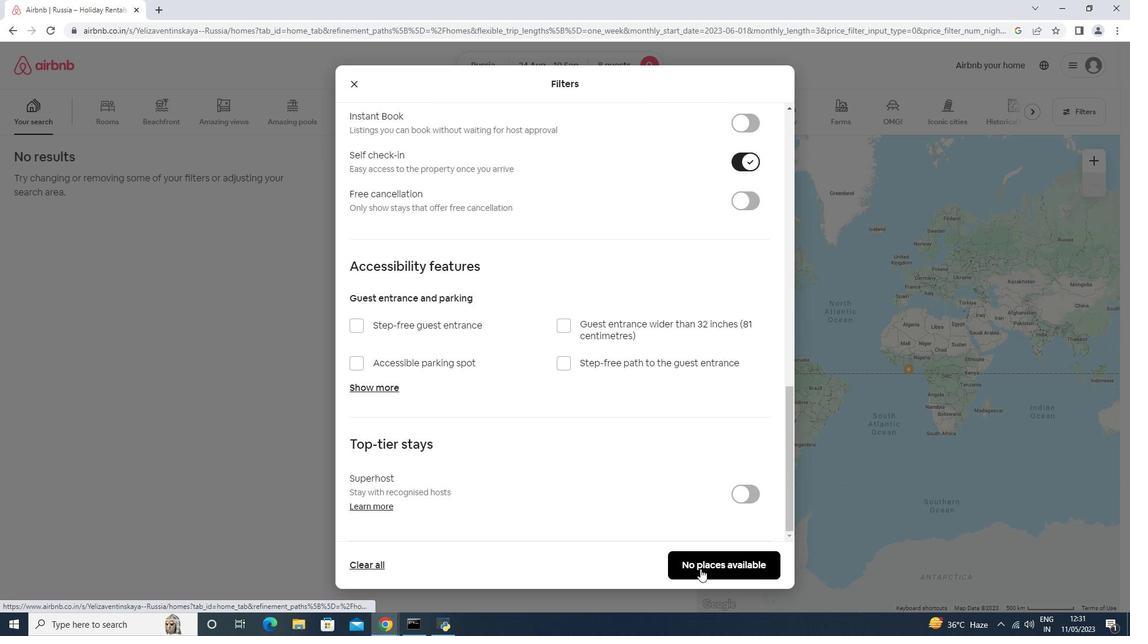 
